 Task: Select a due date automation when advanced on, 2 days before a card is due add fields without custom field "Resume" set to a number lower than 1 and lower than 10 at 11:00 AM.
Action: Mouse moved to (1260, 101)
Screenshot: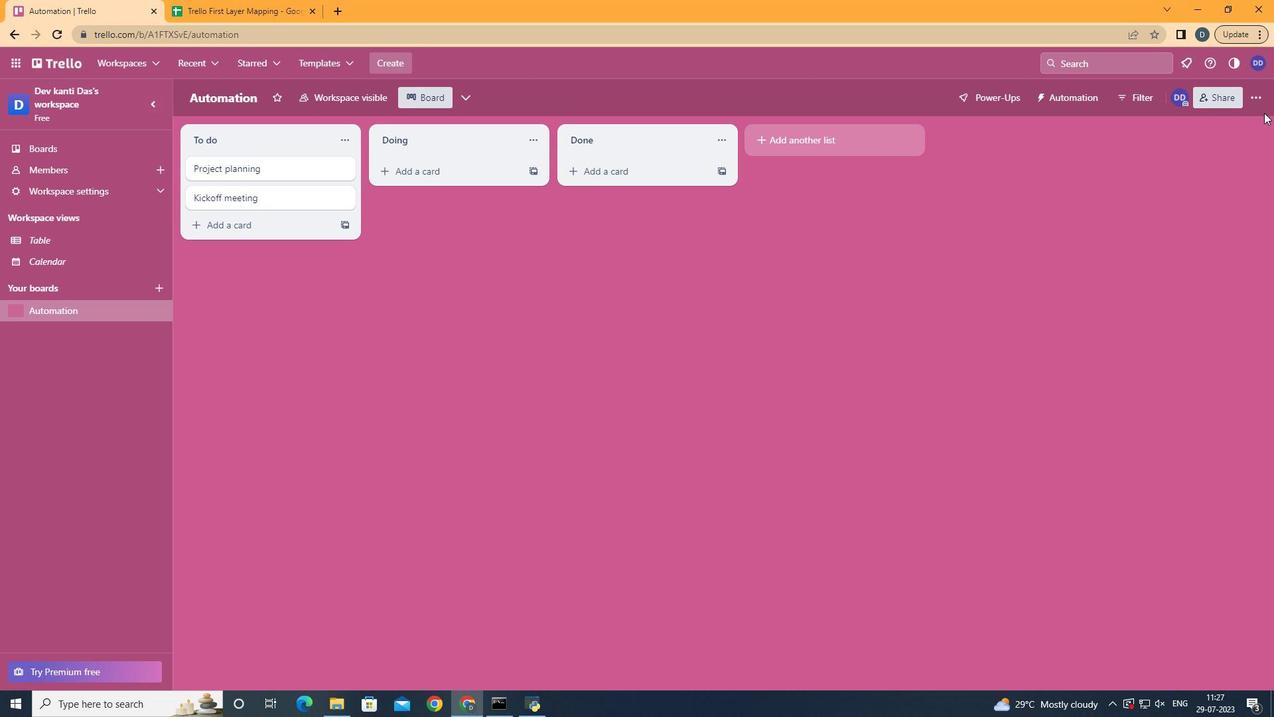 
Action: Mouse pressed left at (1260, 101)
Screenshot: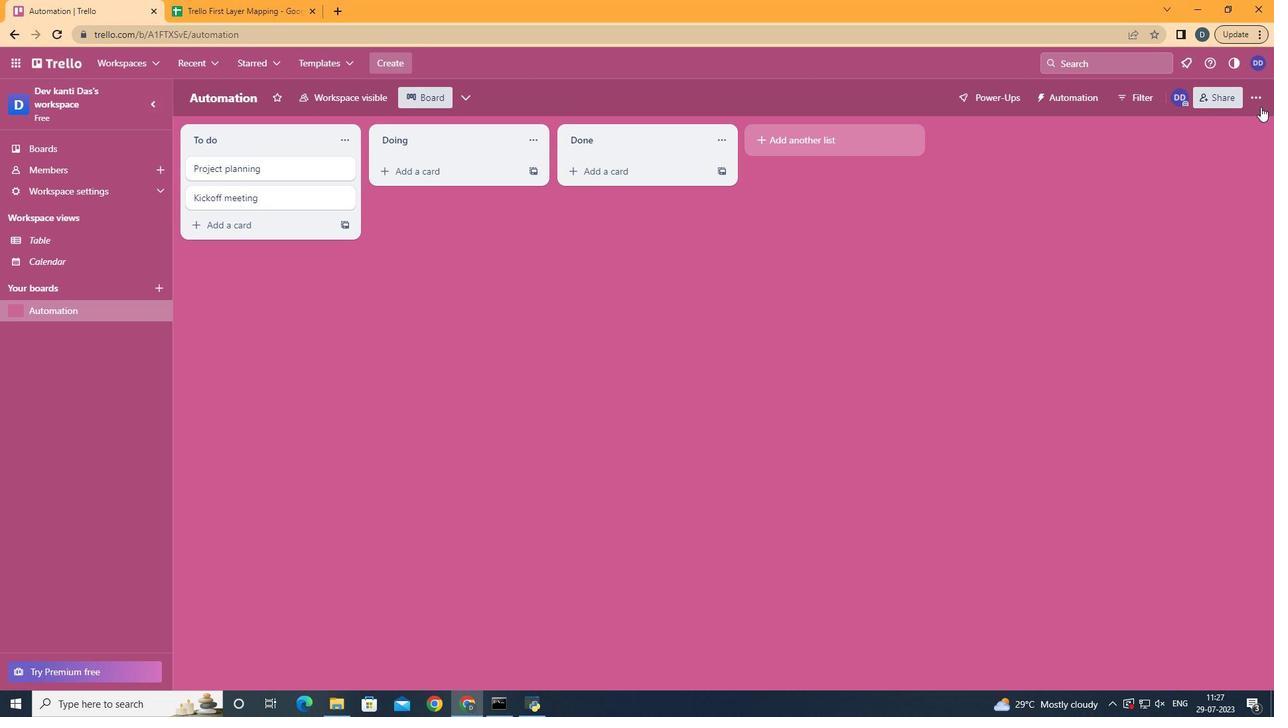 
Action: Mouse moved to (1175, 276)
Screenshot: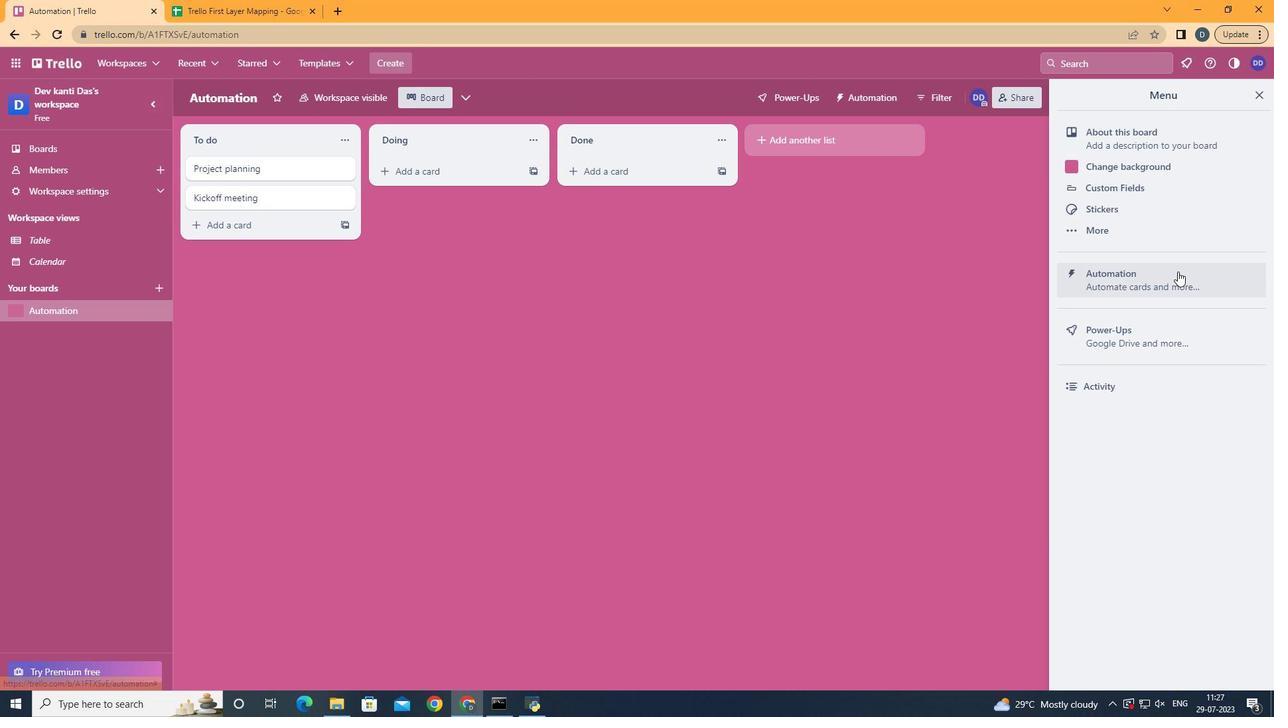 
Action: Mouse pressed left at (1175, 276)
Screenshot: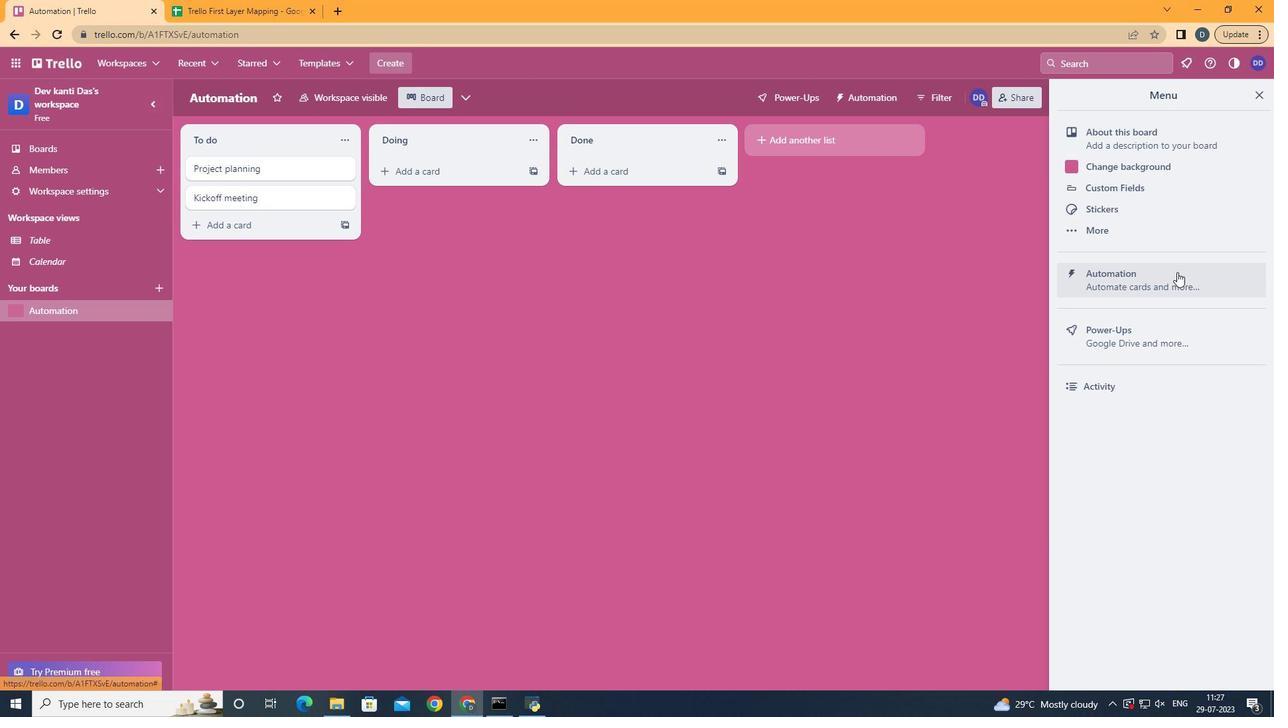 
Action: Mouse moved to (274, 262)
Screenshot: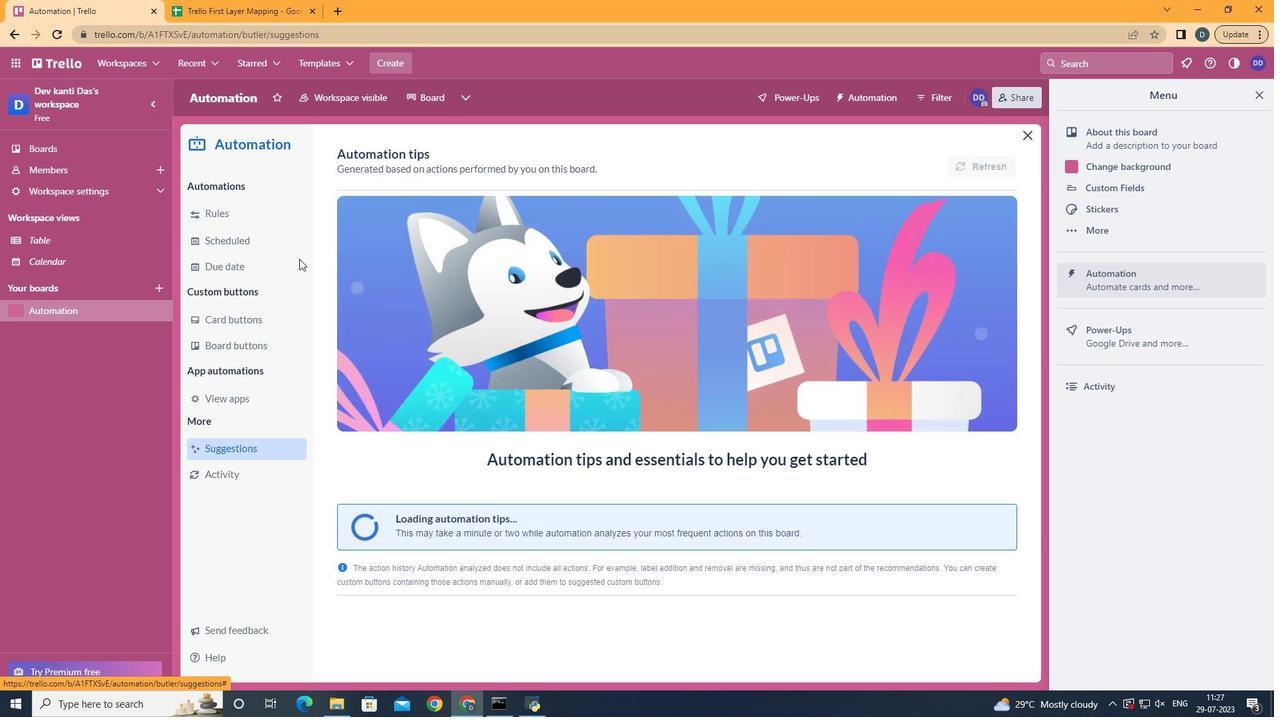 
Action: Mouse pressed left at (274, 262)
Screenshot: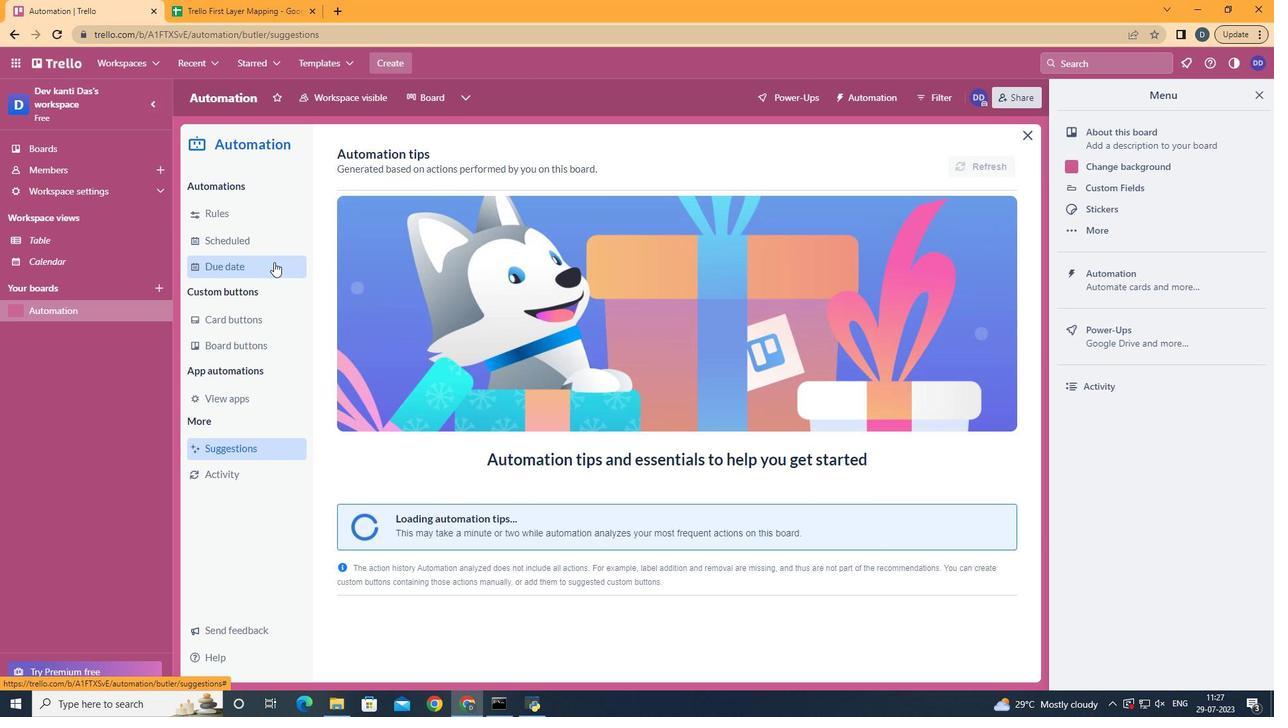 
Action: Mouse moved to (963, 155)
Screenshot: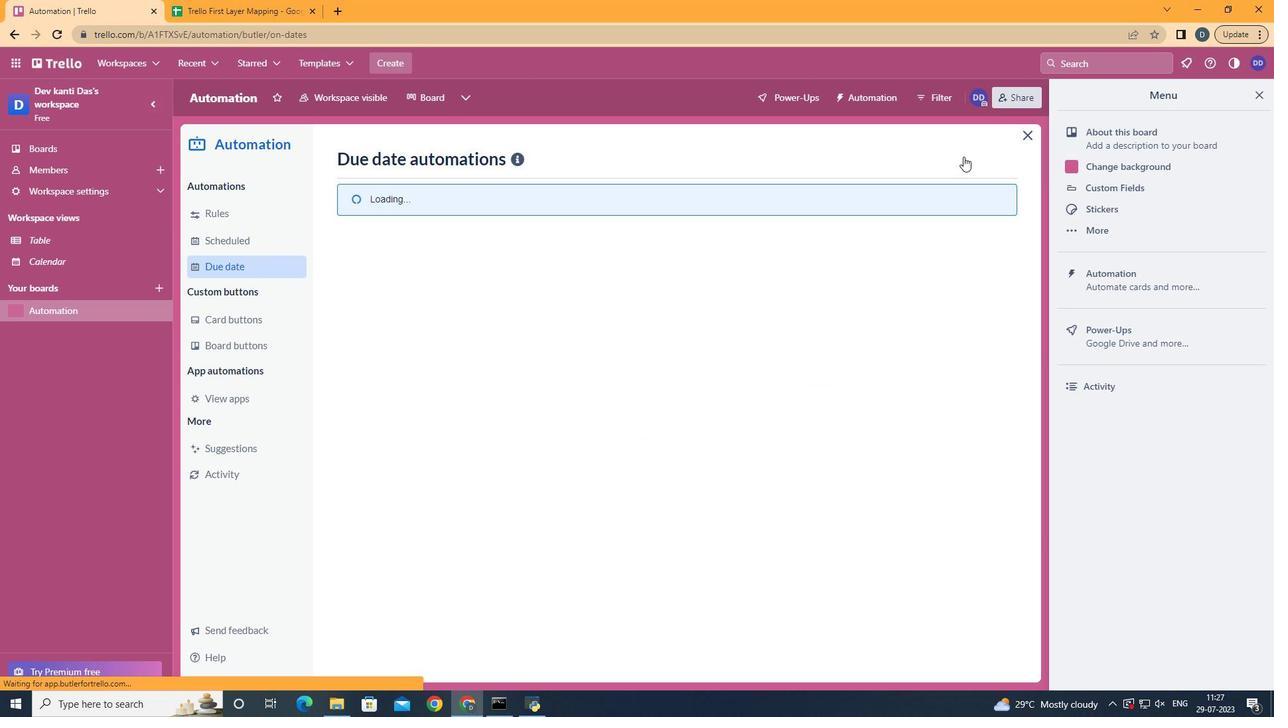 
Action: Mouse pressed left at (963, 155)
Screenshot: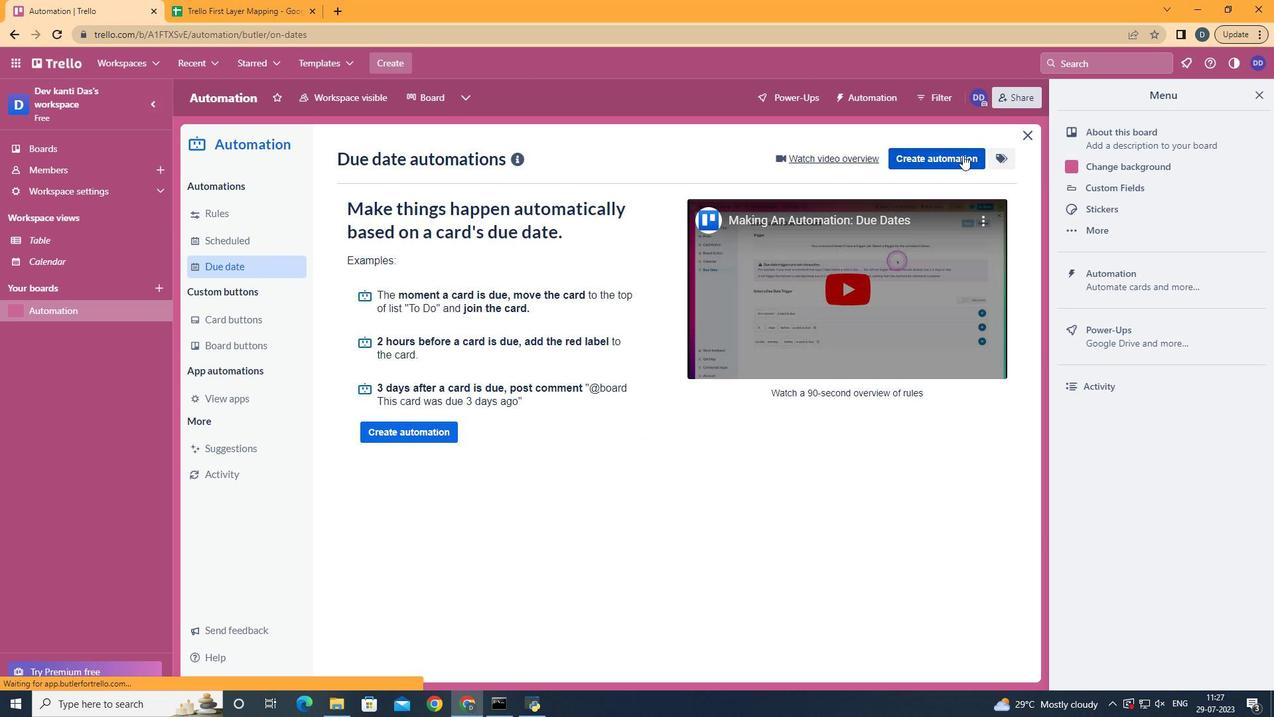 
Action: Mouse moved to (738, 293)
Screenshot: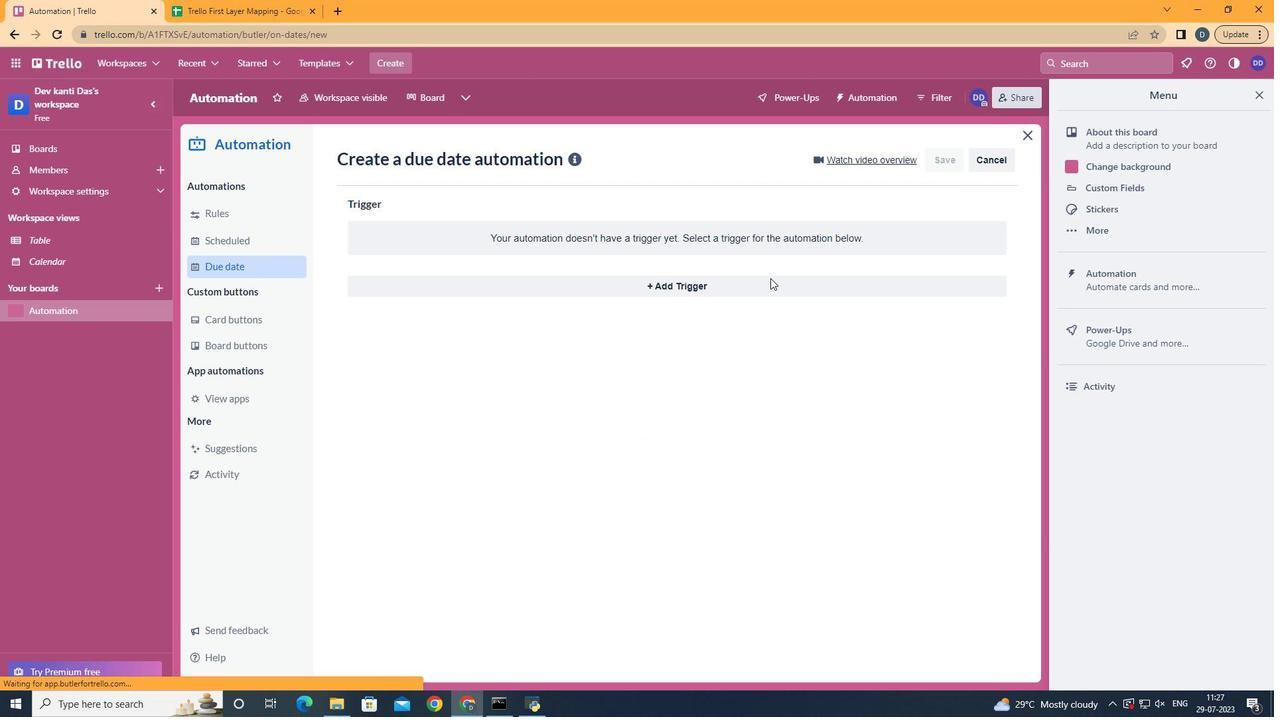 
Action: Mouse pressed left at (738, 293)
Screenshot: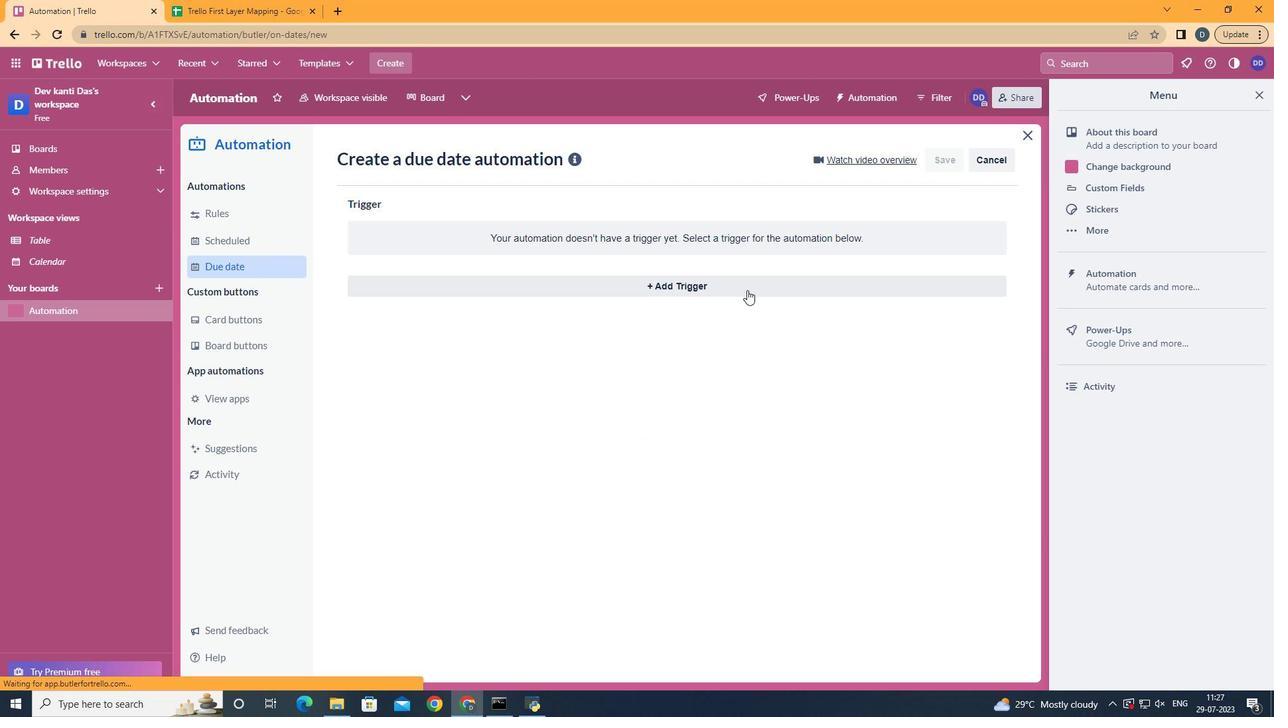 
Action: Mouse moved to (525, 492)
Screenshot: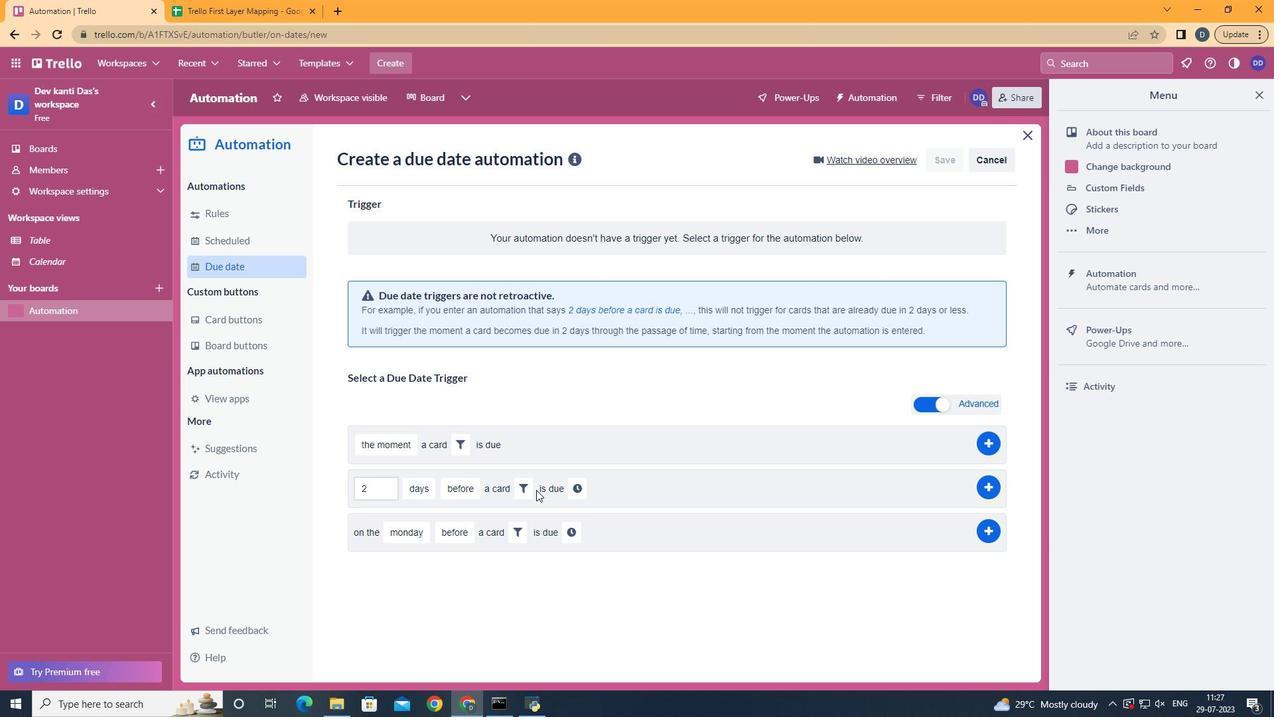
Action: Mouse pressed left at (525, 492)
Screenshot: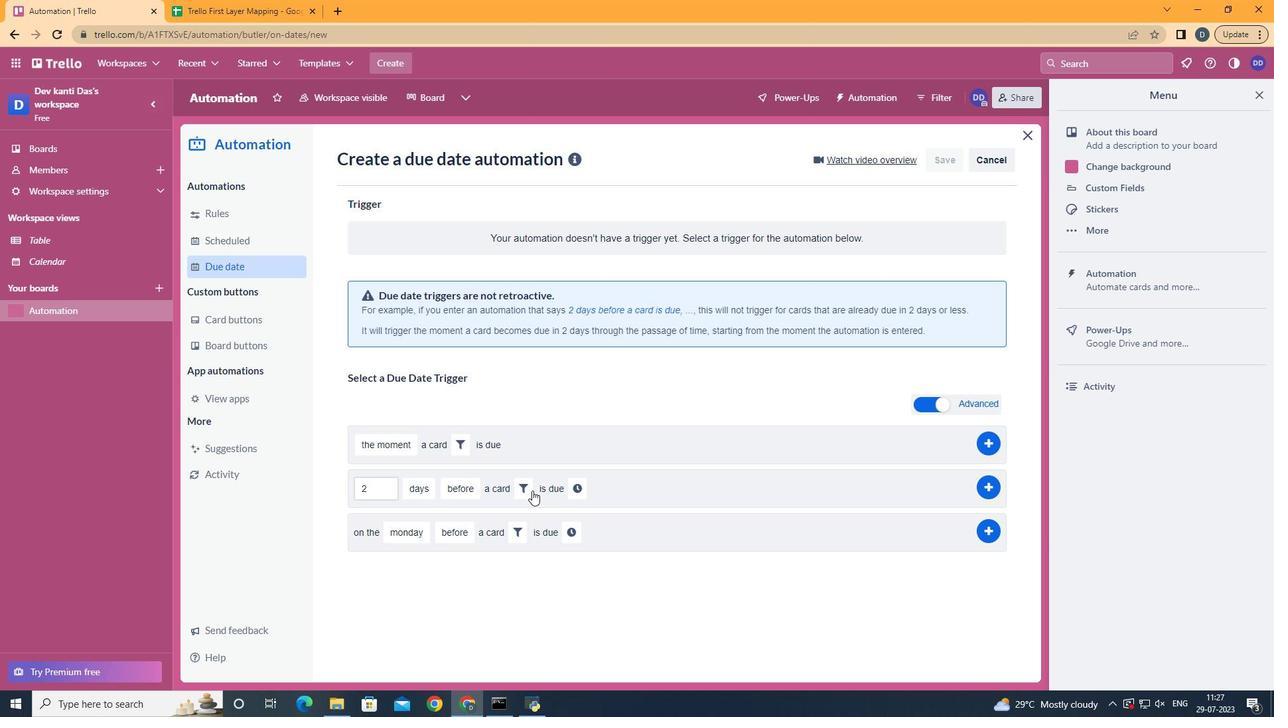 
Action: Mouse moved to (729, 533)
Screenshot: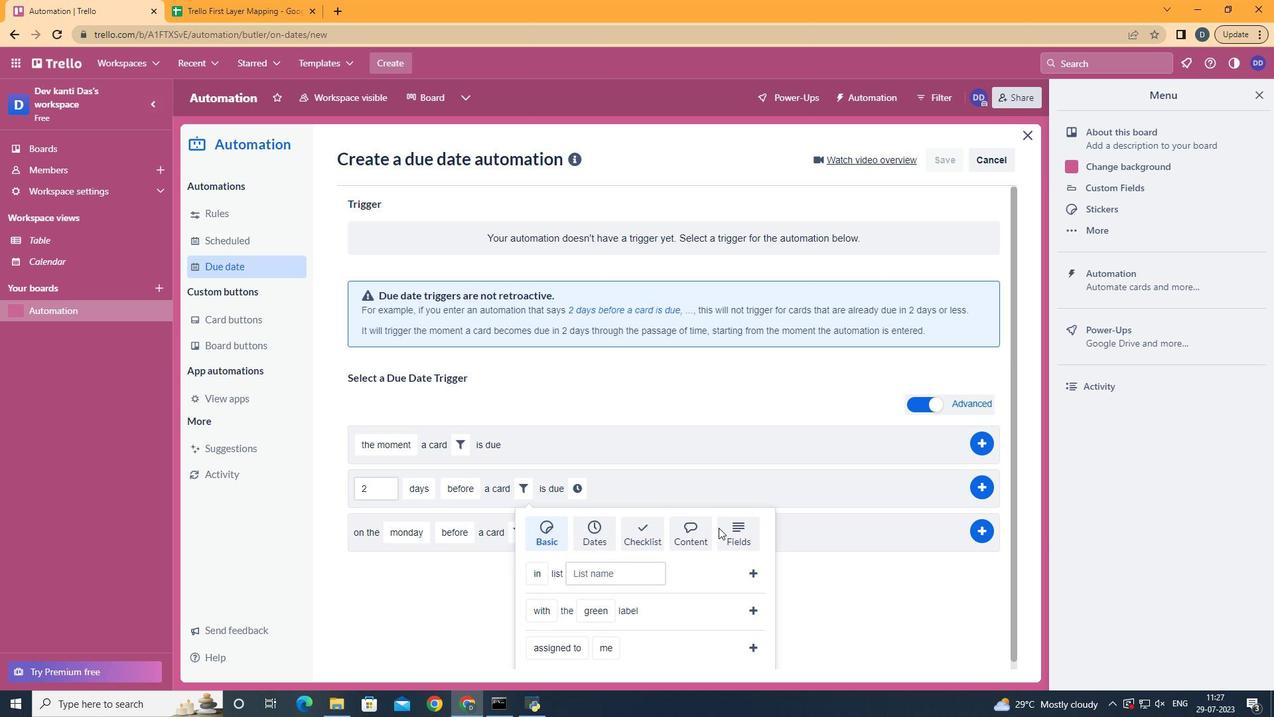 
Action: Mouse pressed left at (729, 533)
Screenshot: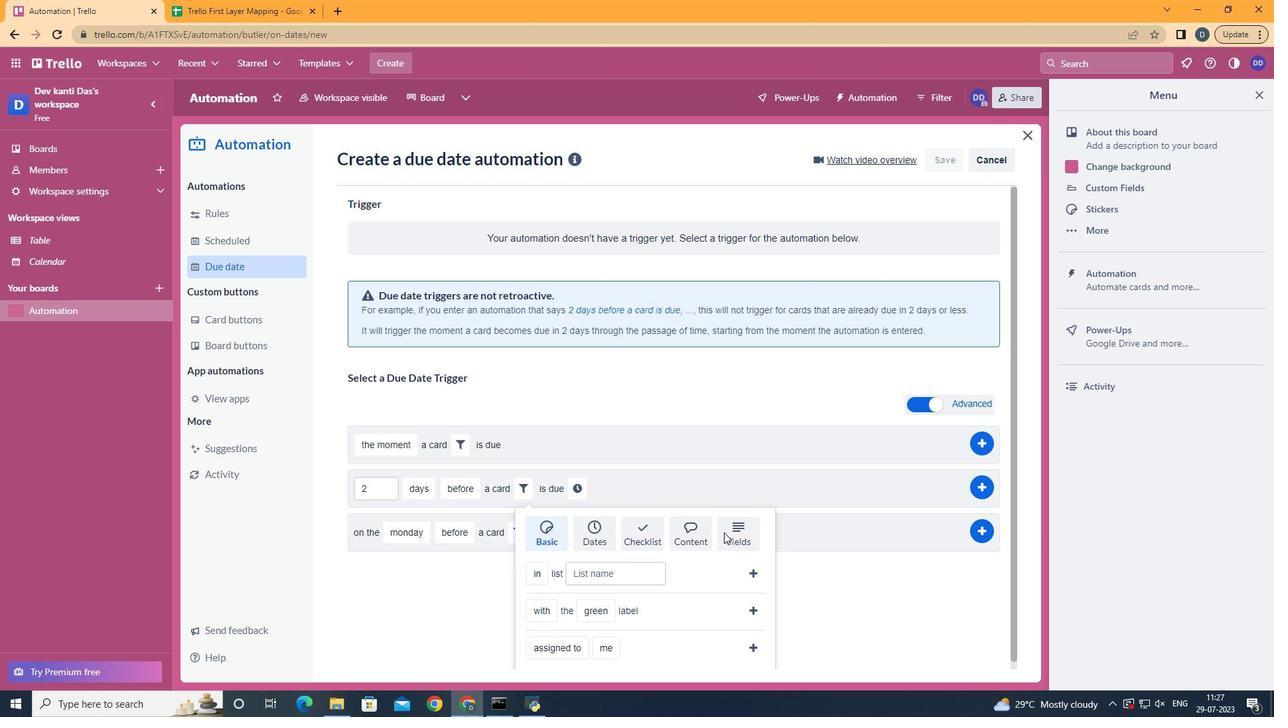 
Action: Mouse moved to (729, 533)
Screenshot: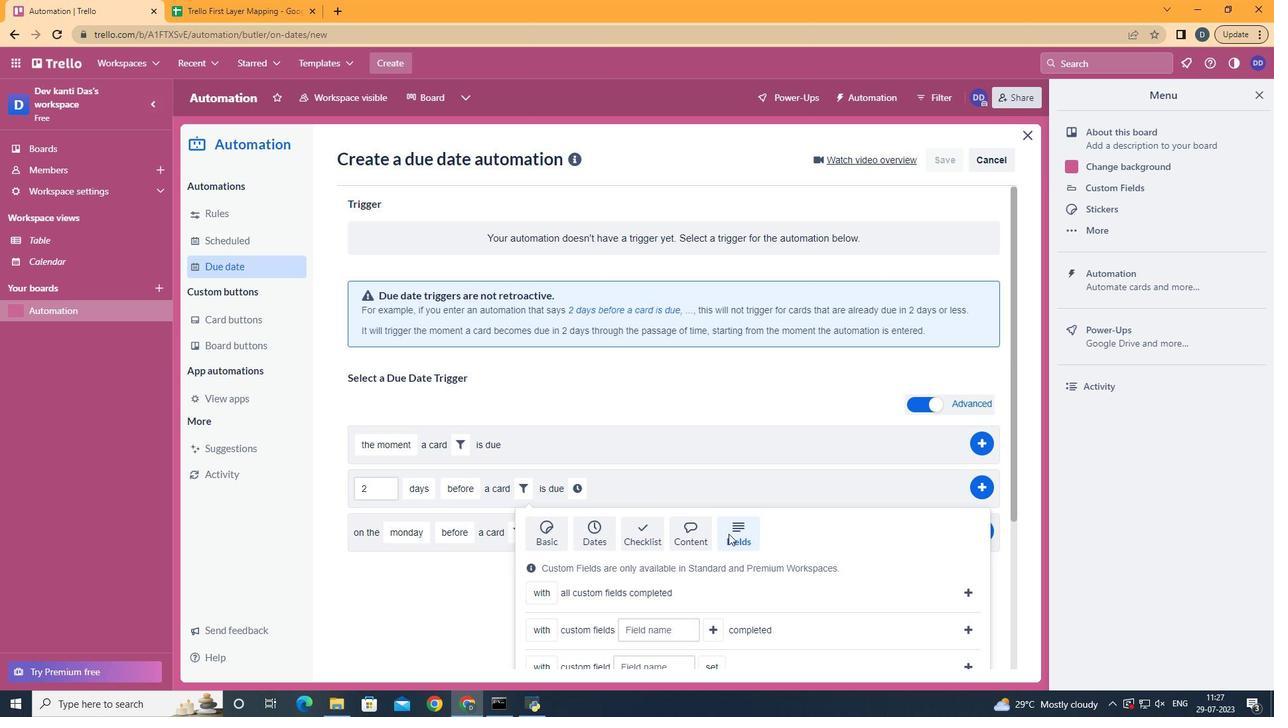 
Action: Mouse scrolled (729, 533) with delta (0, 0)
Screenshot: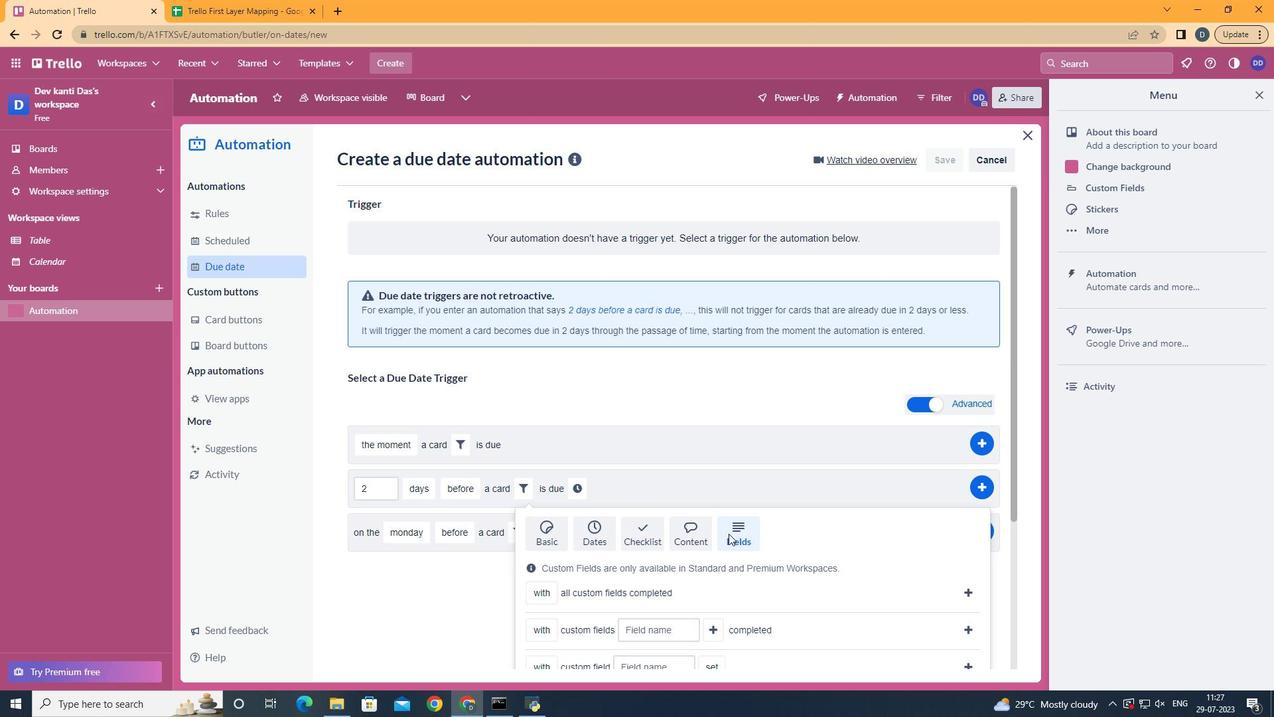 
Action: Mouse scrolled (729, 533) with delta (0, 0)
Screenshot: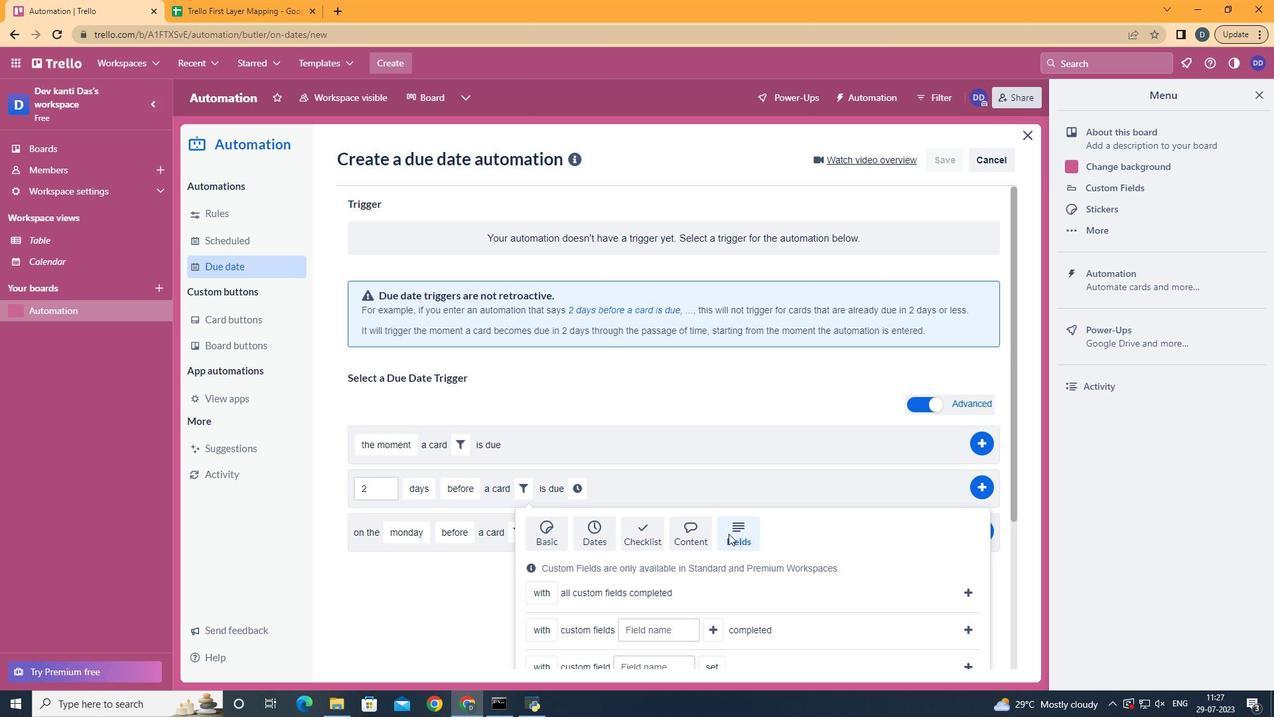 
Action: Mouse scrolled (729, 533) with delta (0, 0)
Screenshot: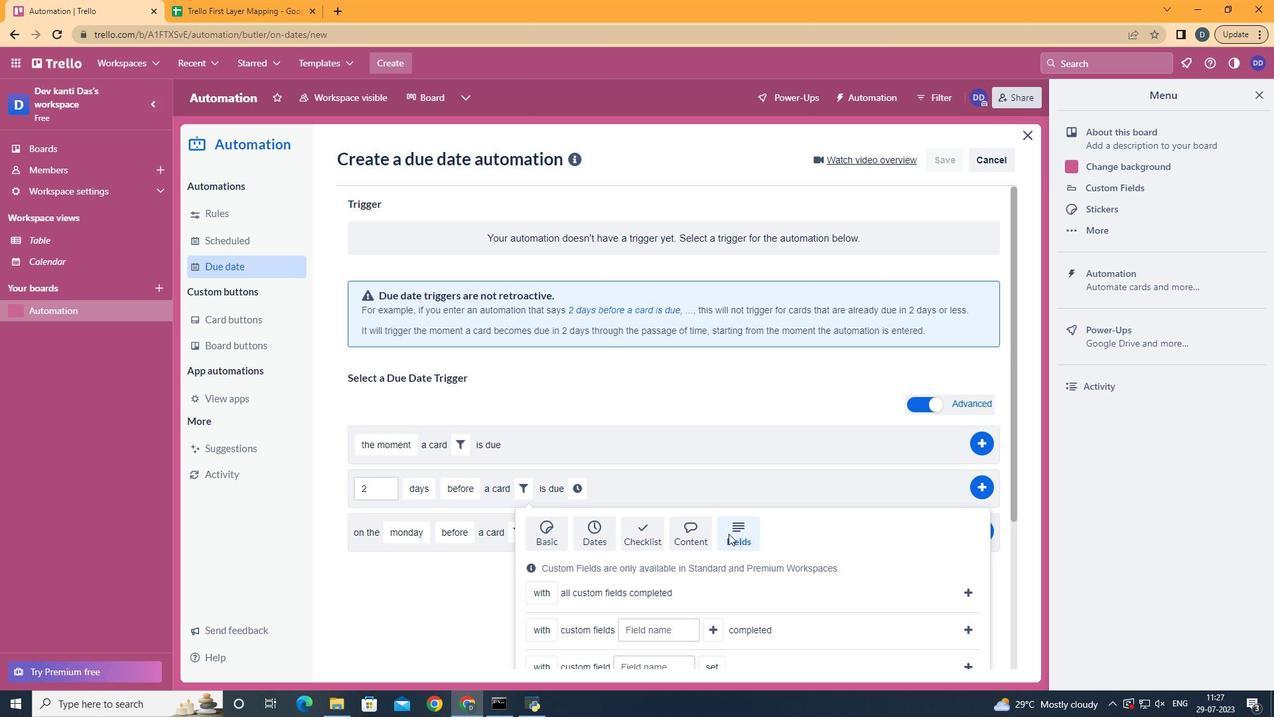 
Action: Mouse scrolled (729, 533) with delta (0, 0)
Screenshot: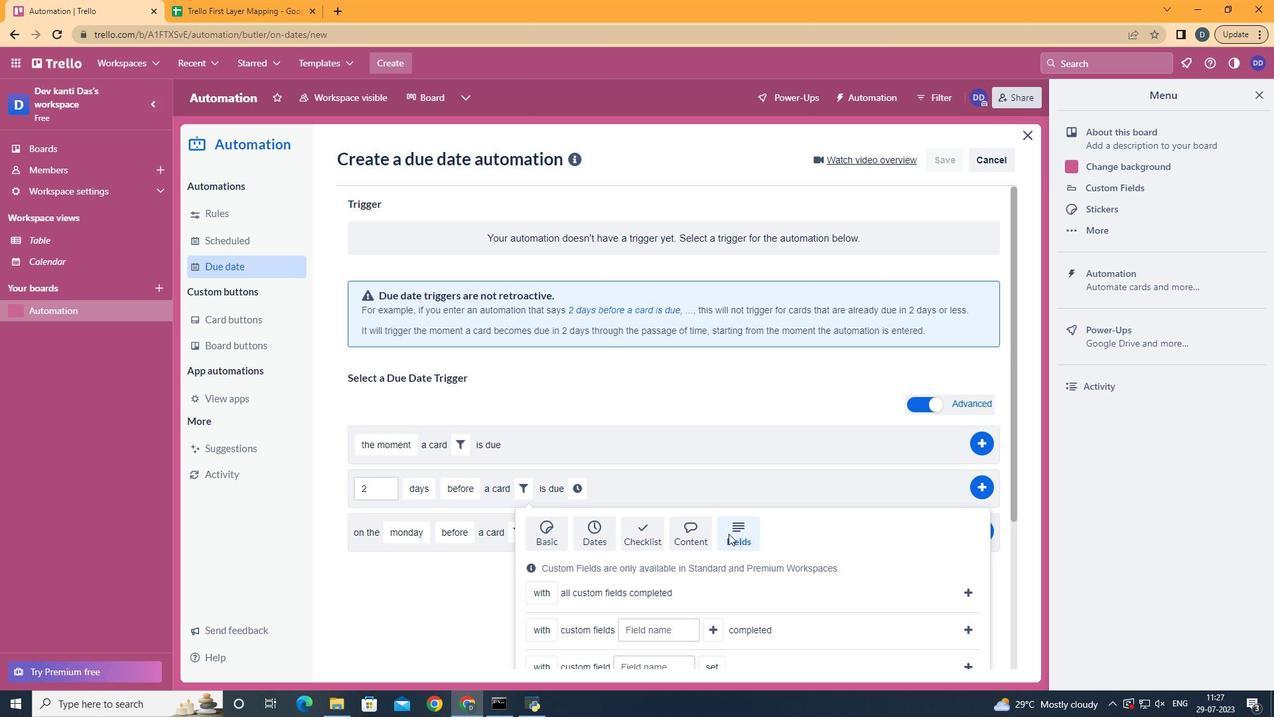 
Action: Mouse scrolled (729, 533) with delta (0, 0)
Screenshot: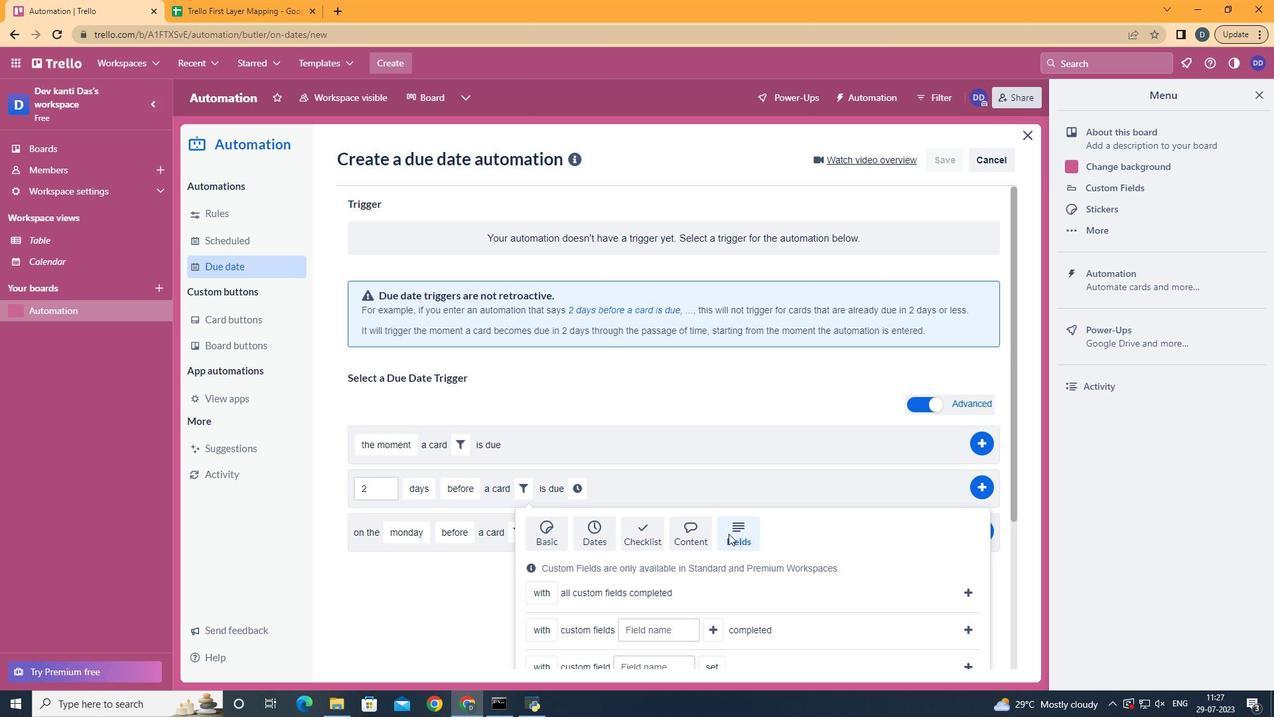 
Action: Mouse scrolled (729, 533) with delta (0, 0)
Screenshot: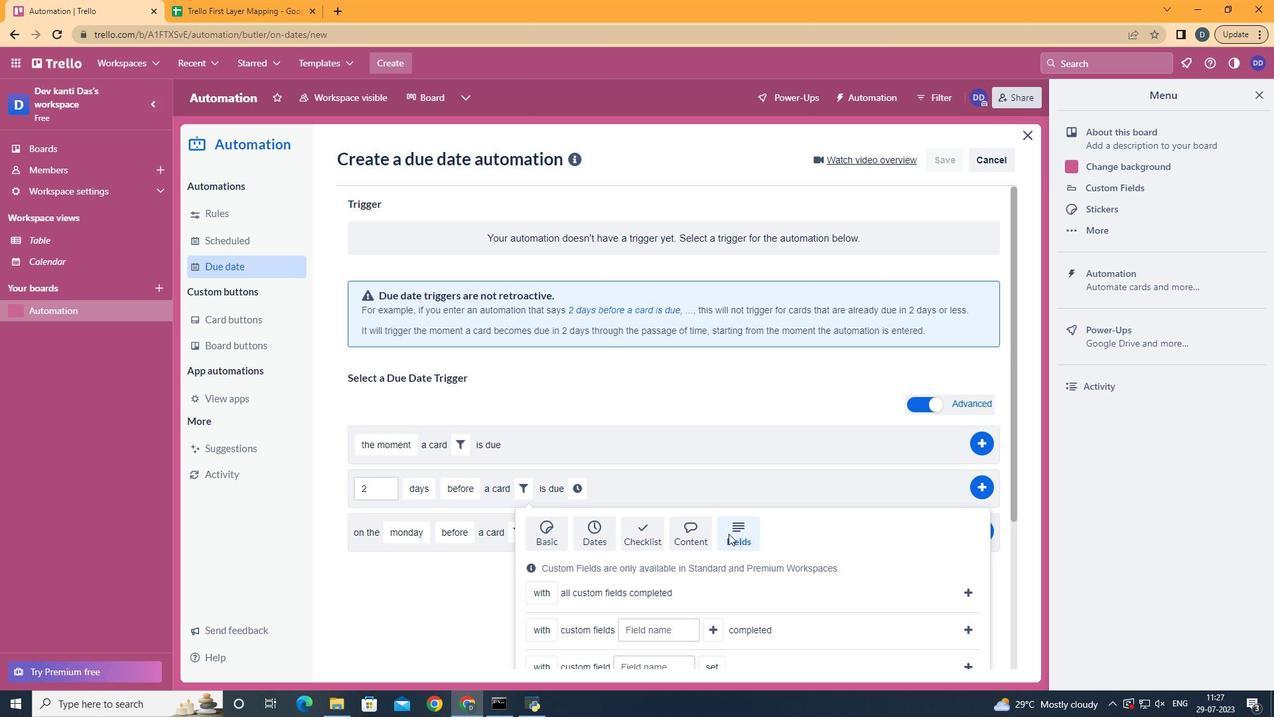 
Action: Mouse moved to (599, 604)
Screenshot: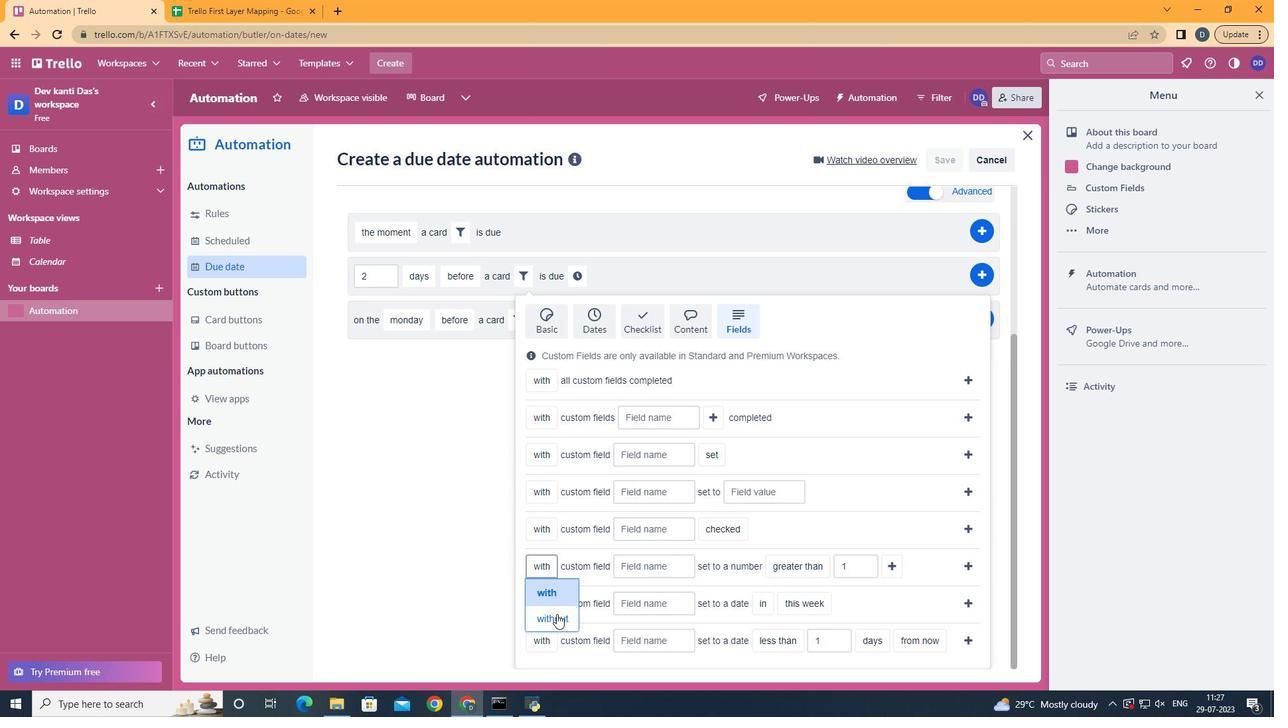 
Action: Mouse pressed left at (557, 619)
Screenshot: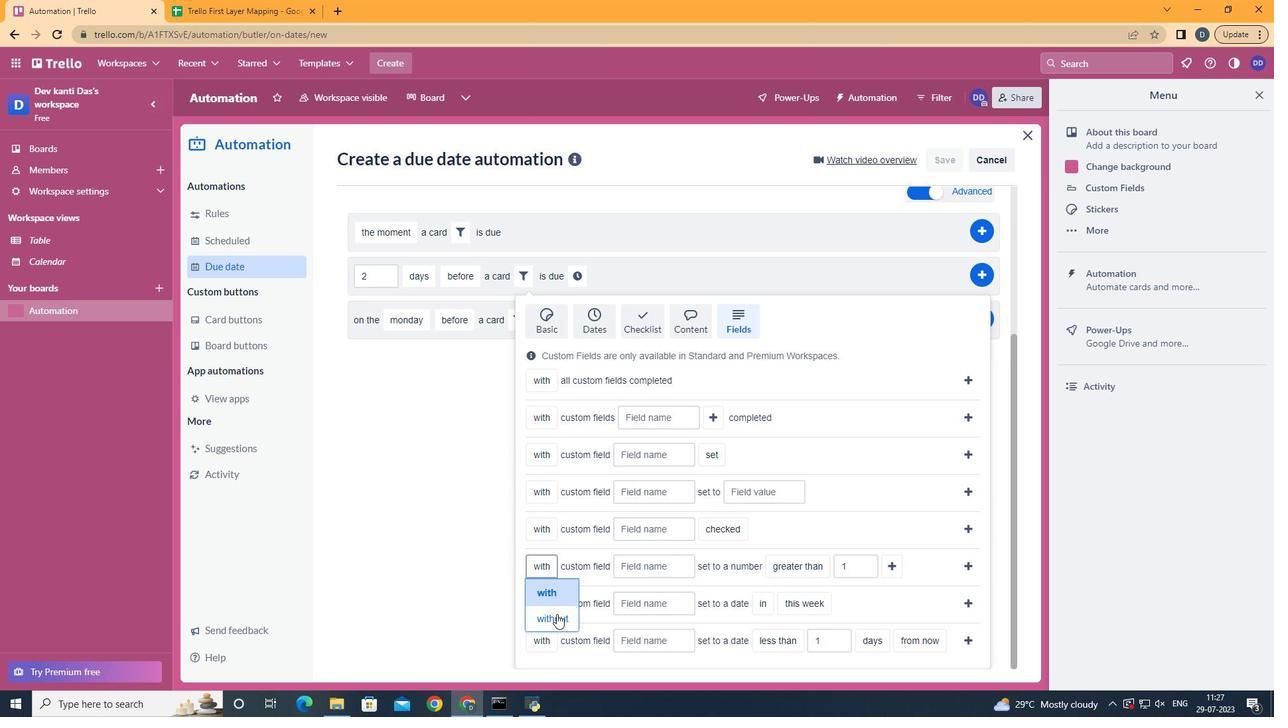 
Action: Mouse moved to (658, 572)
Screenshot: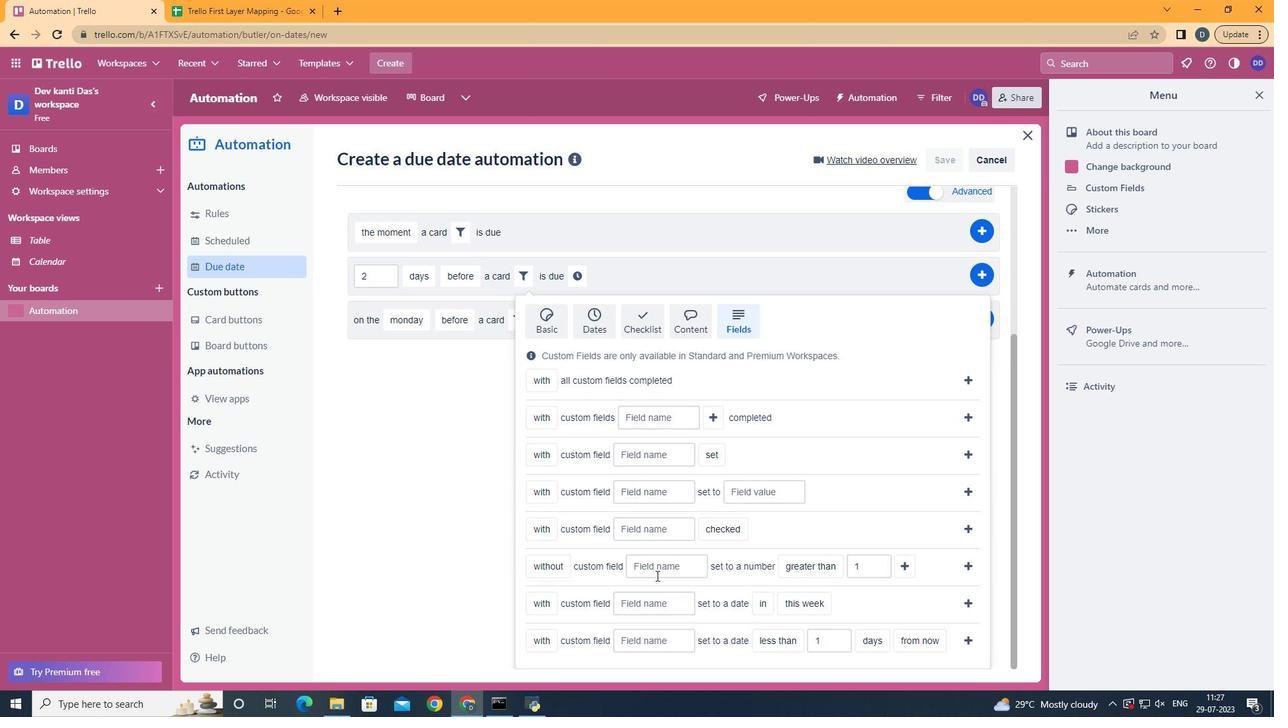 
Action: Mouse pressed left at (658, 572)
Screenshot: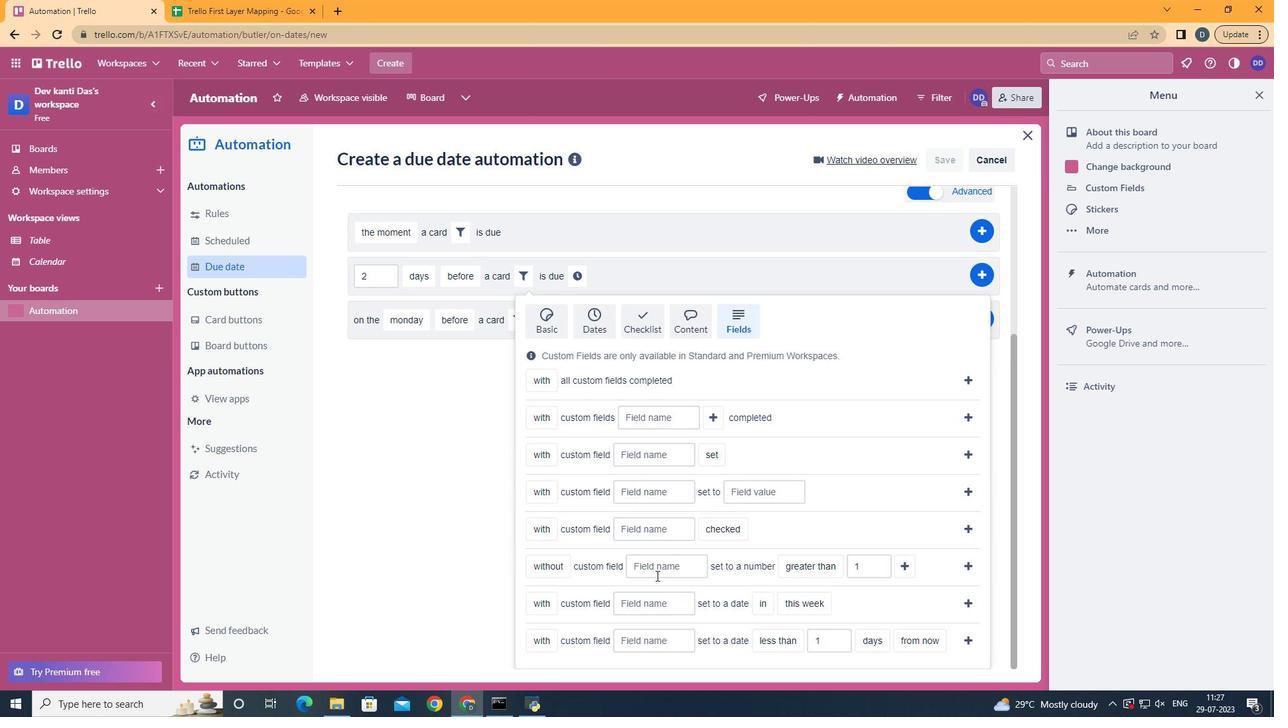 
Action: Mouse moved to (658, 572)
Screenshot: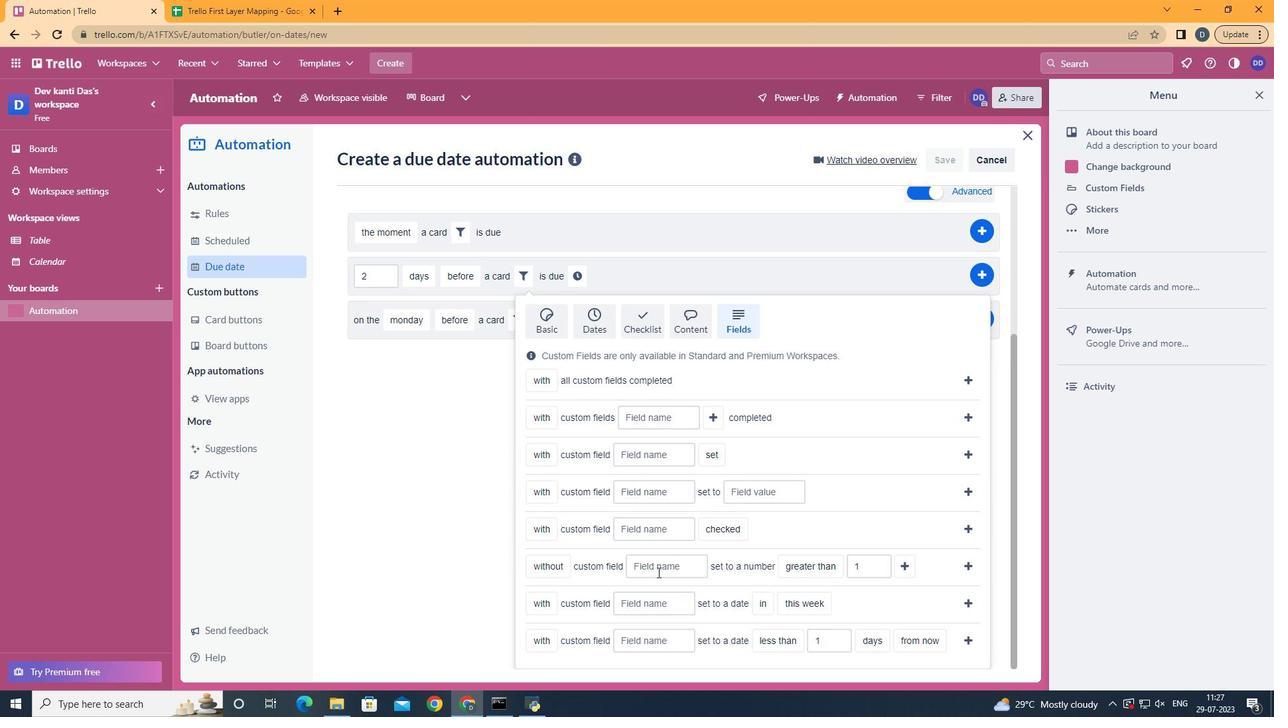 
Action: Key pressed <Key.shift>Resume
Screenshot: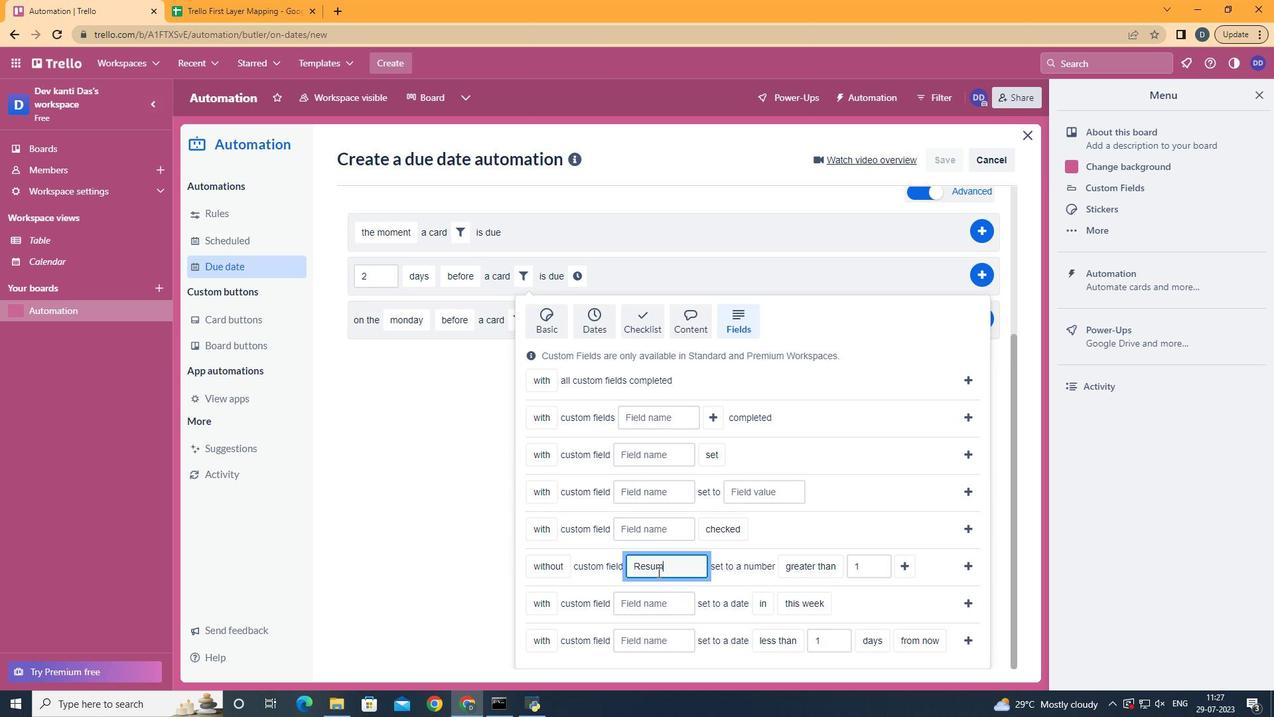 
Action: Mouse moved to (864, 517)
Screenshot: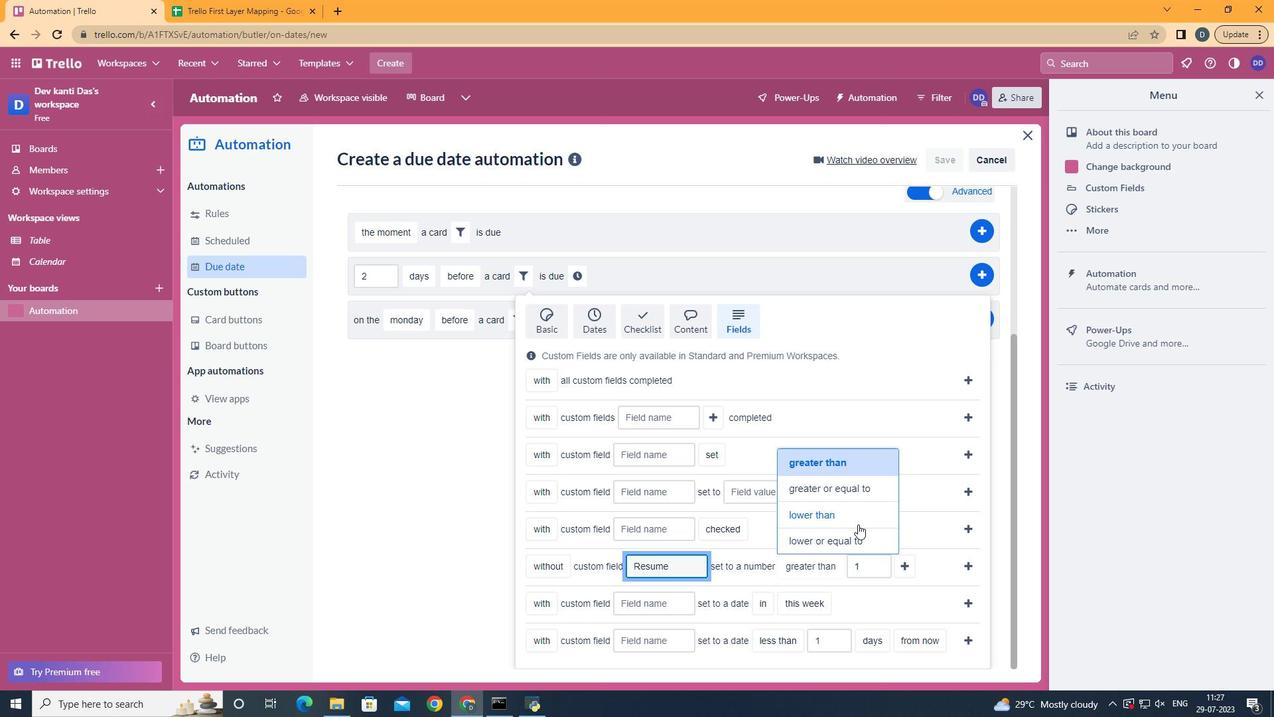 
Action: Mouse pressed left at (864, 517)
Screenshot: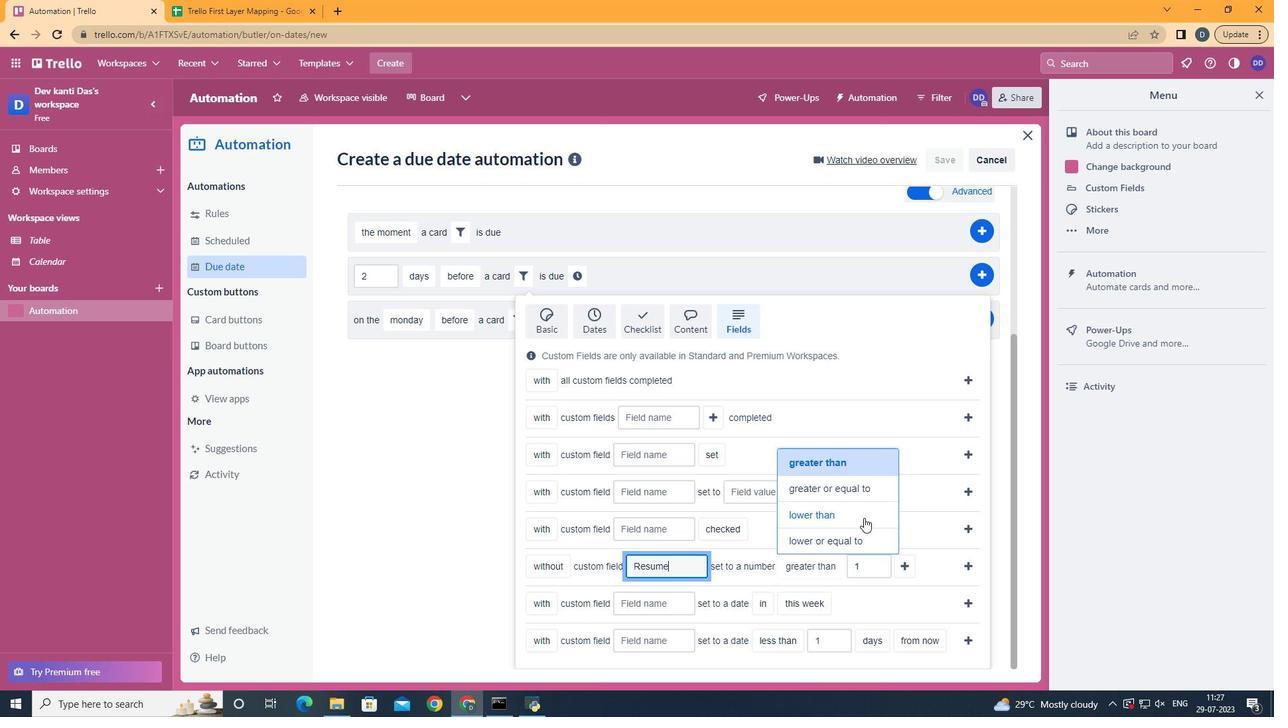 
Action: Mouse moved to (904, 561)
Screenshot: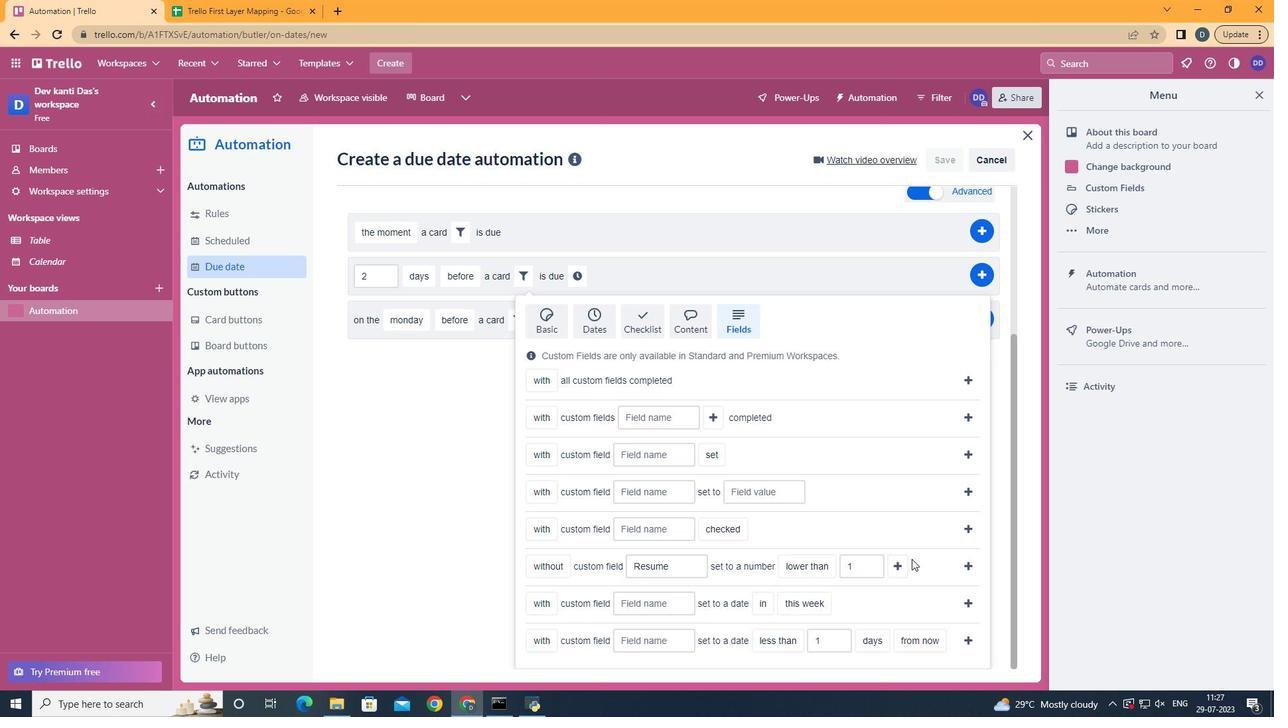 
Action: Mouse pressed left at (904, 561)
Screenshot: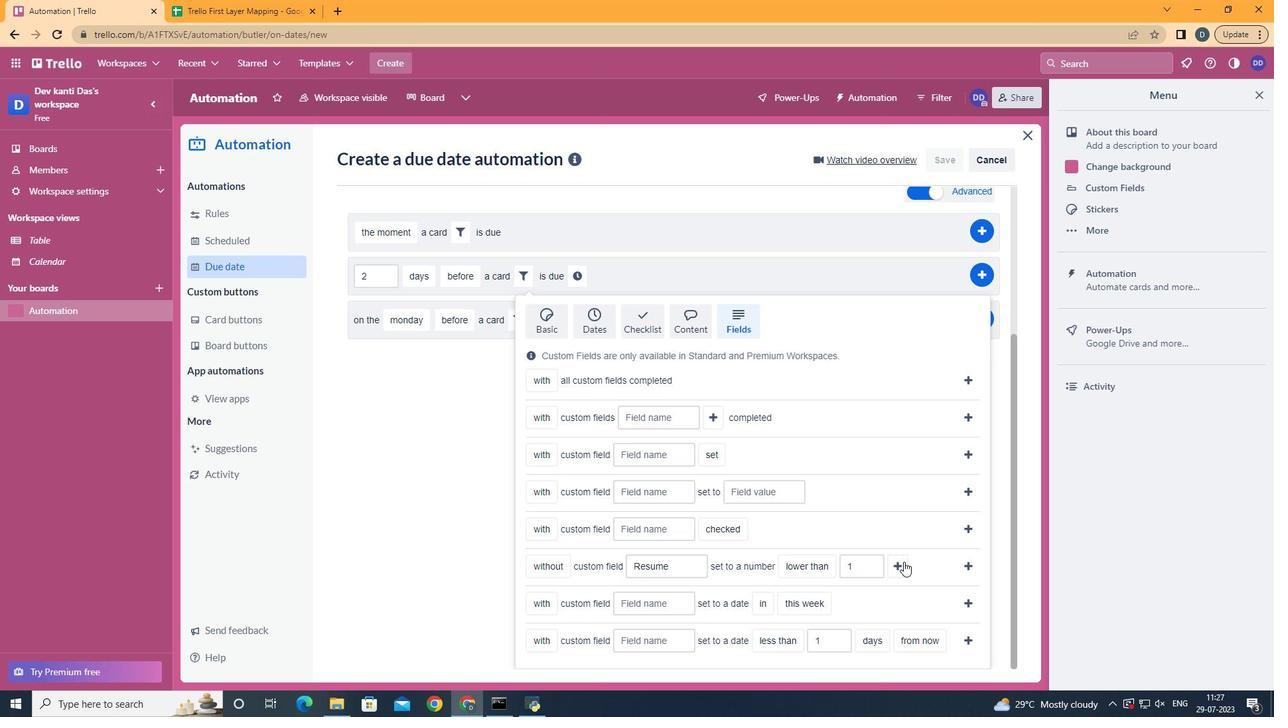 
Action: Mouse moved to (631, 488)
Screenshot: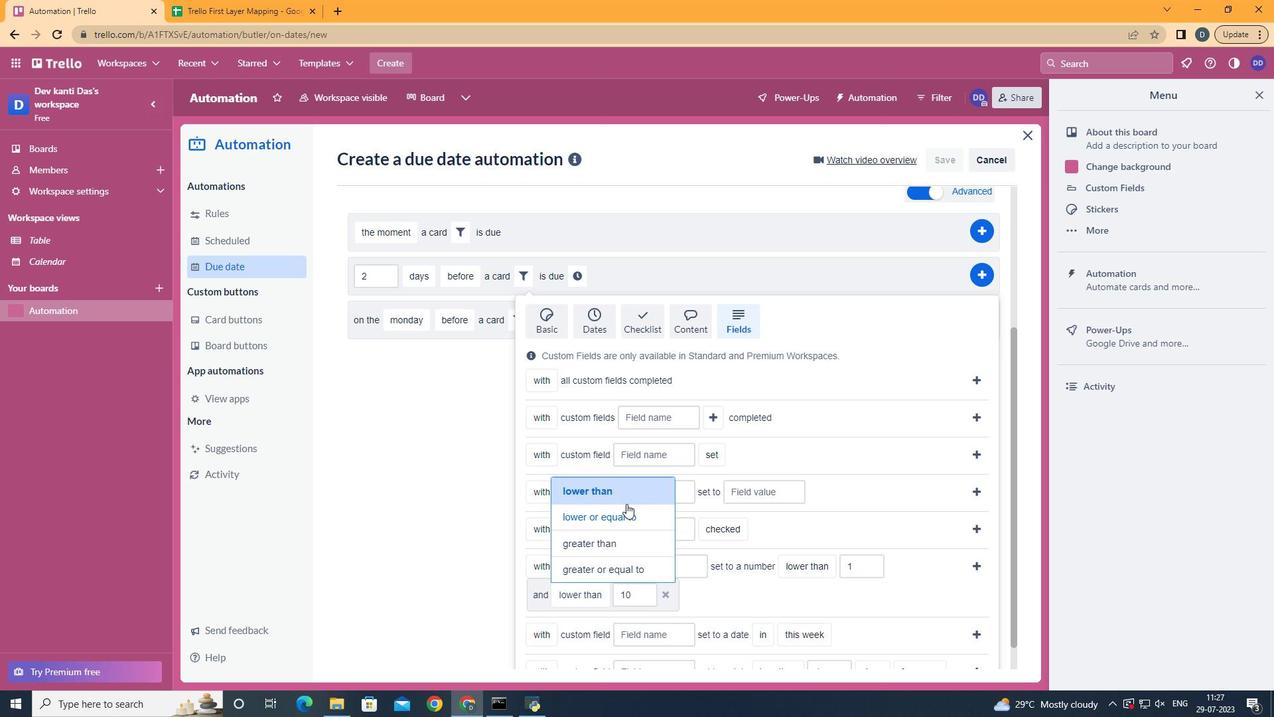 
Action: Mouse pressed left at (631, 488)
Screenshot: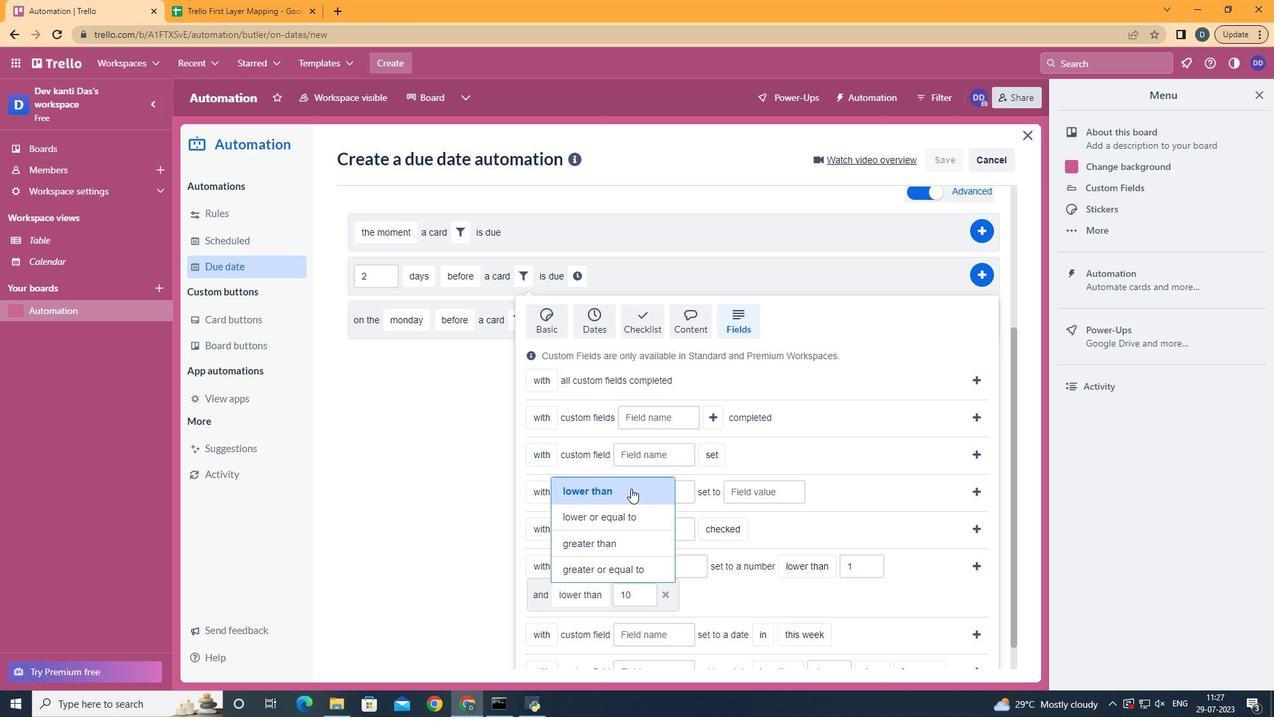 
Action: Mouse moved to (980, 563)
Screenshot: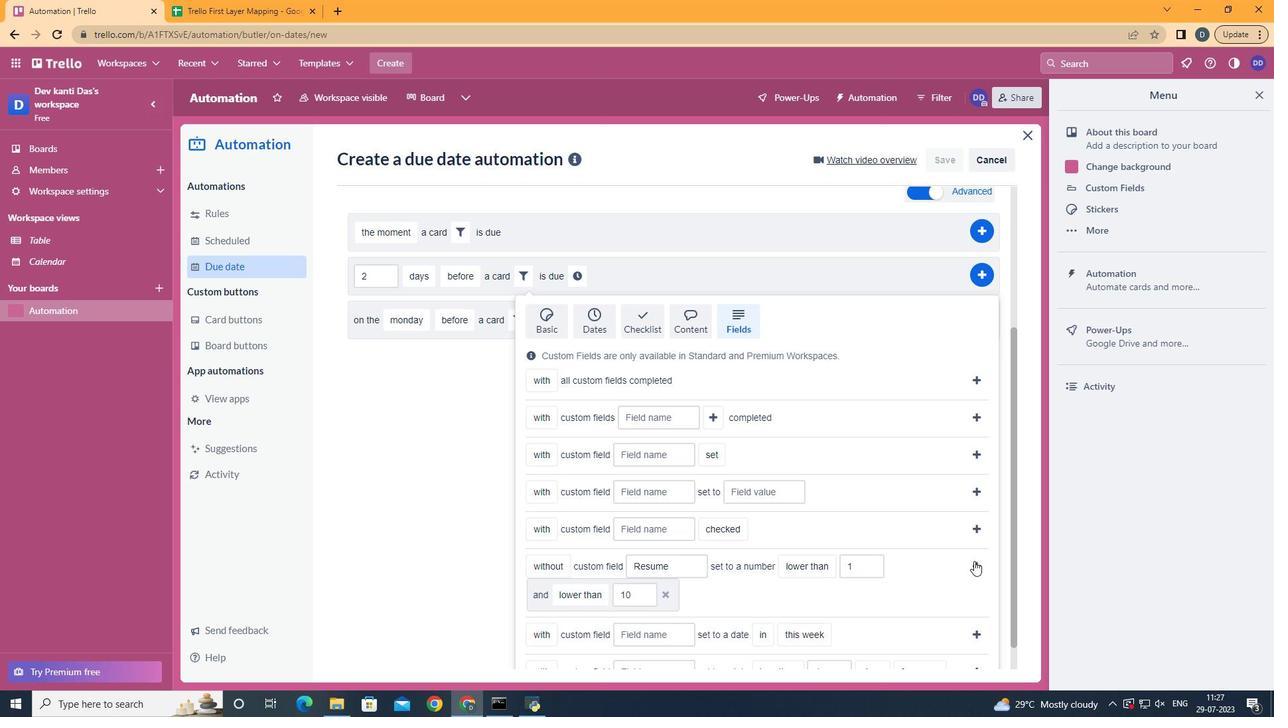 
Action: Mouse pressed left at (980, 563)
Screenshot: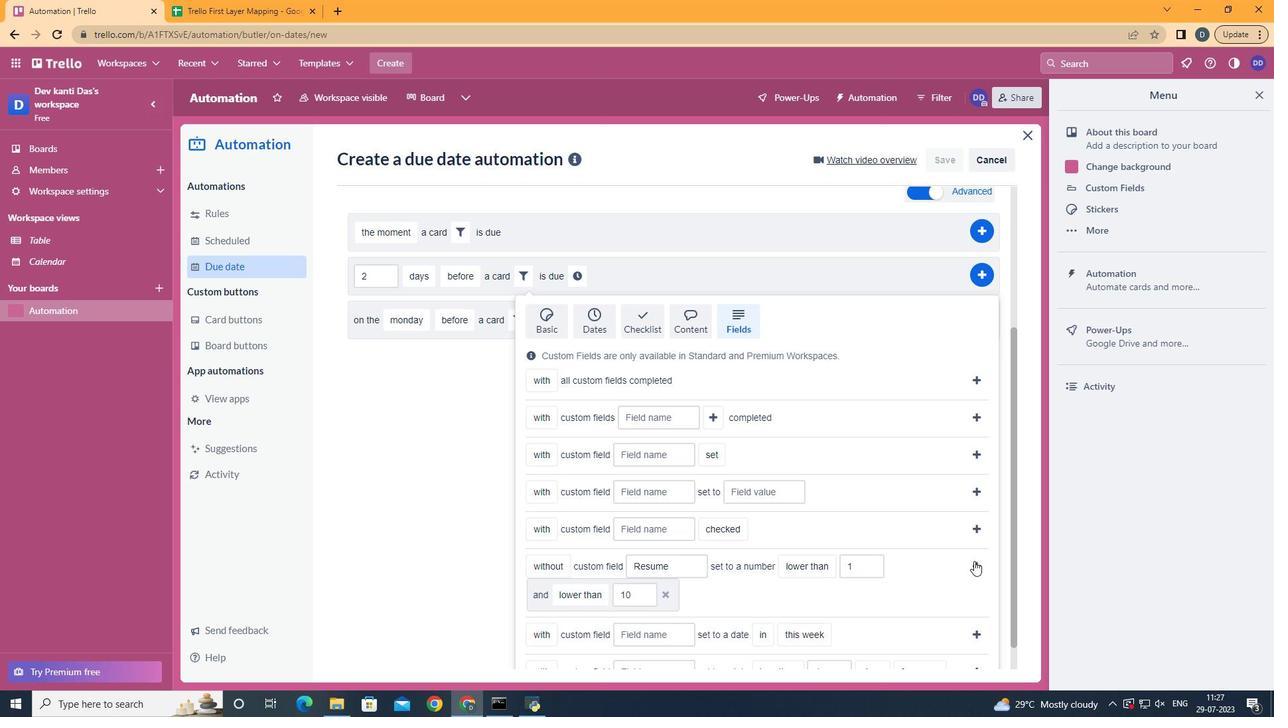 
Action: Mouse moved to (940, 493)
Screenshot: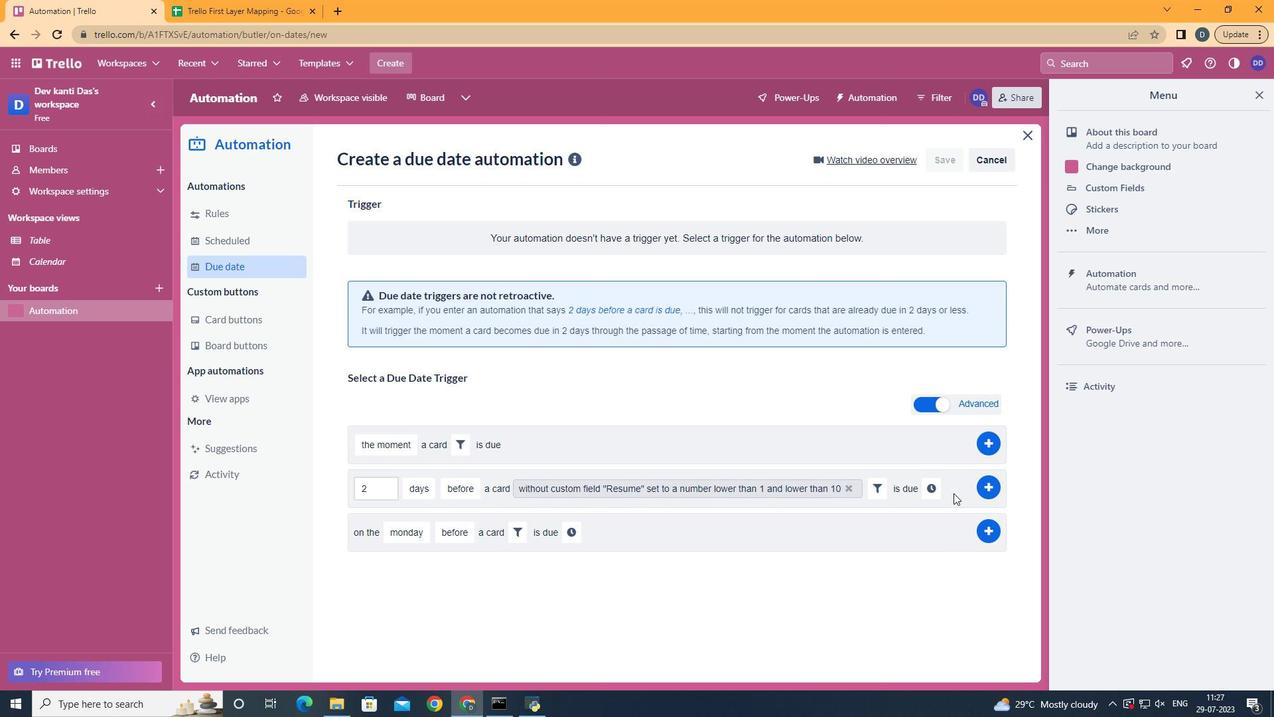 
Action: Mouse pressed left at (940, 493)
Screenshot: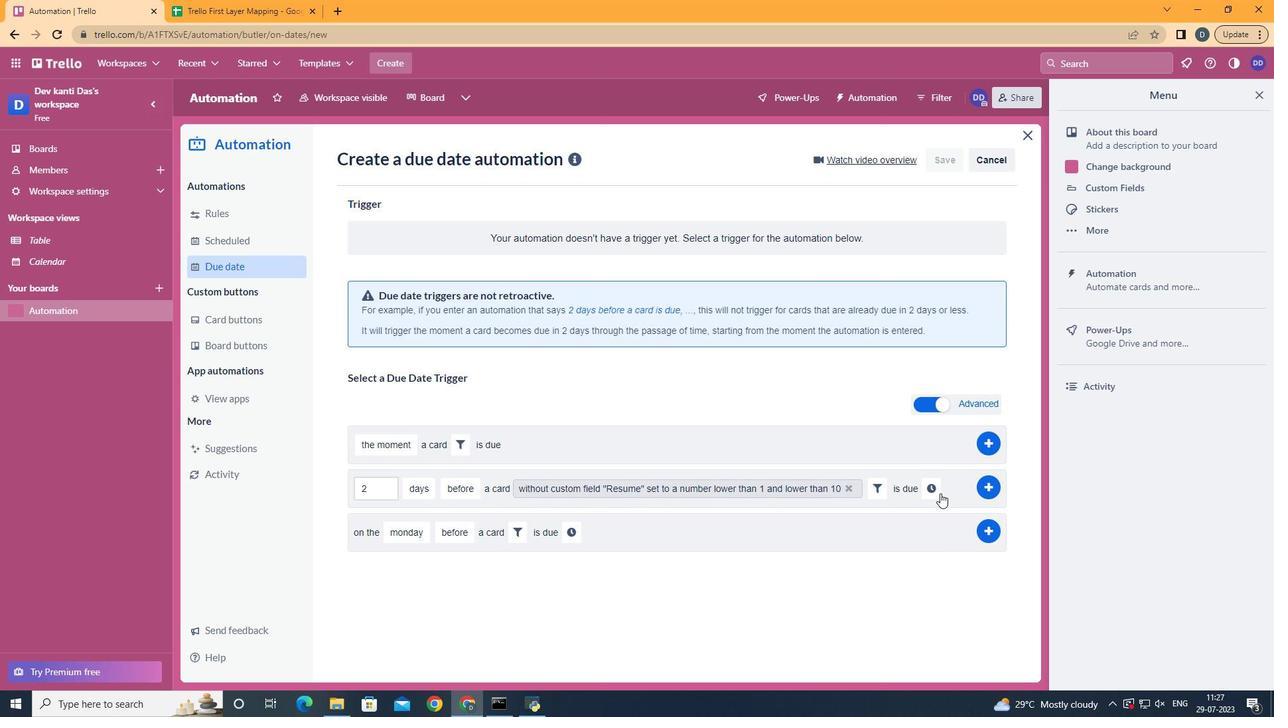 
Action: Mouse moved to (454, 523)
Screenshot: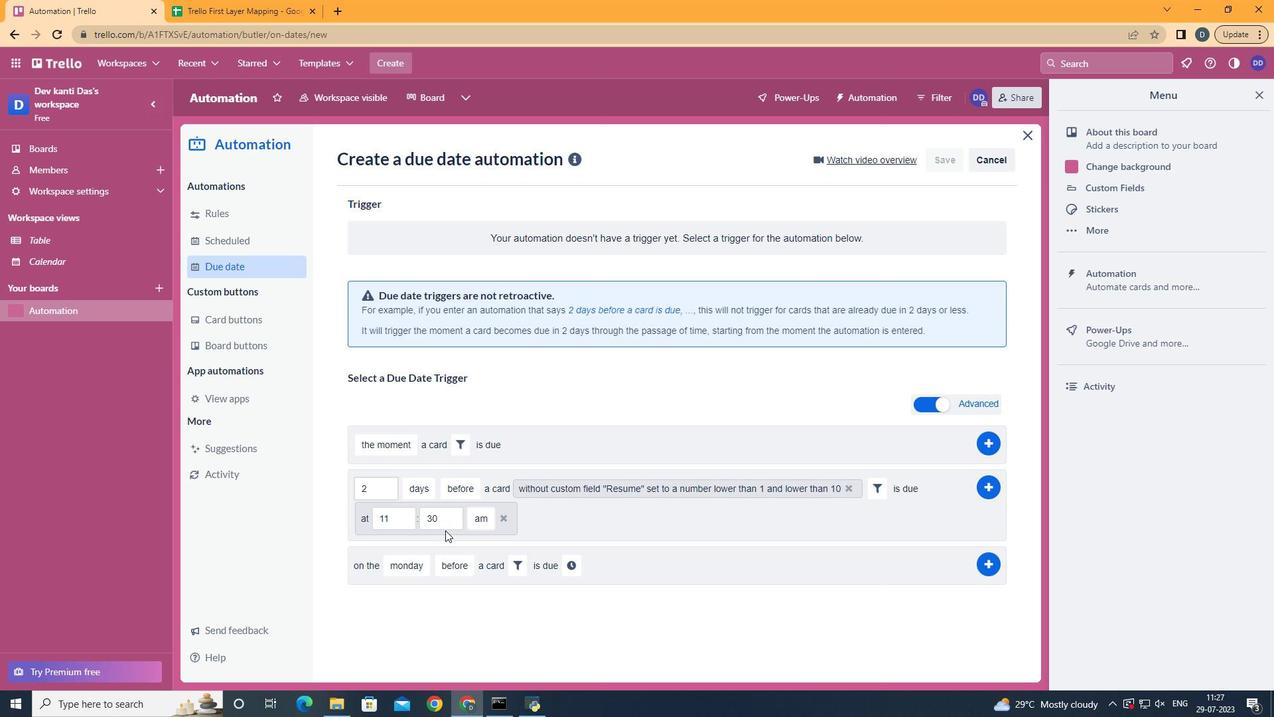 
Action: Mouse pressed left at (454, 523)
Screenshot: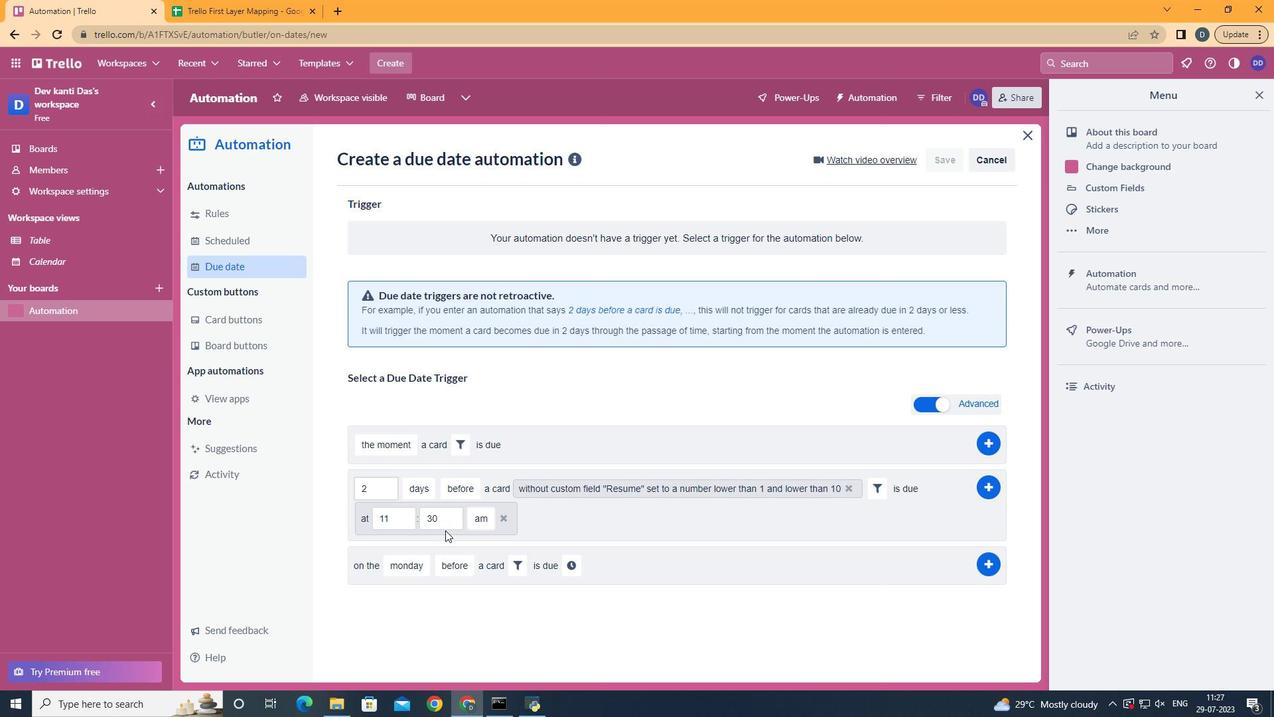 
Action: Mouse moved to (452, 518)
Screenshot: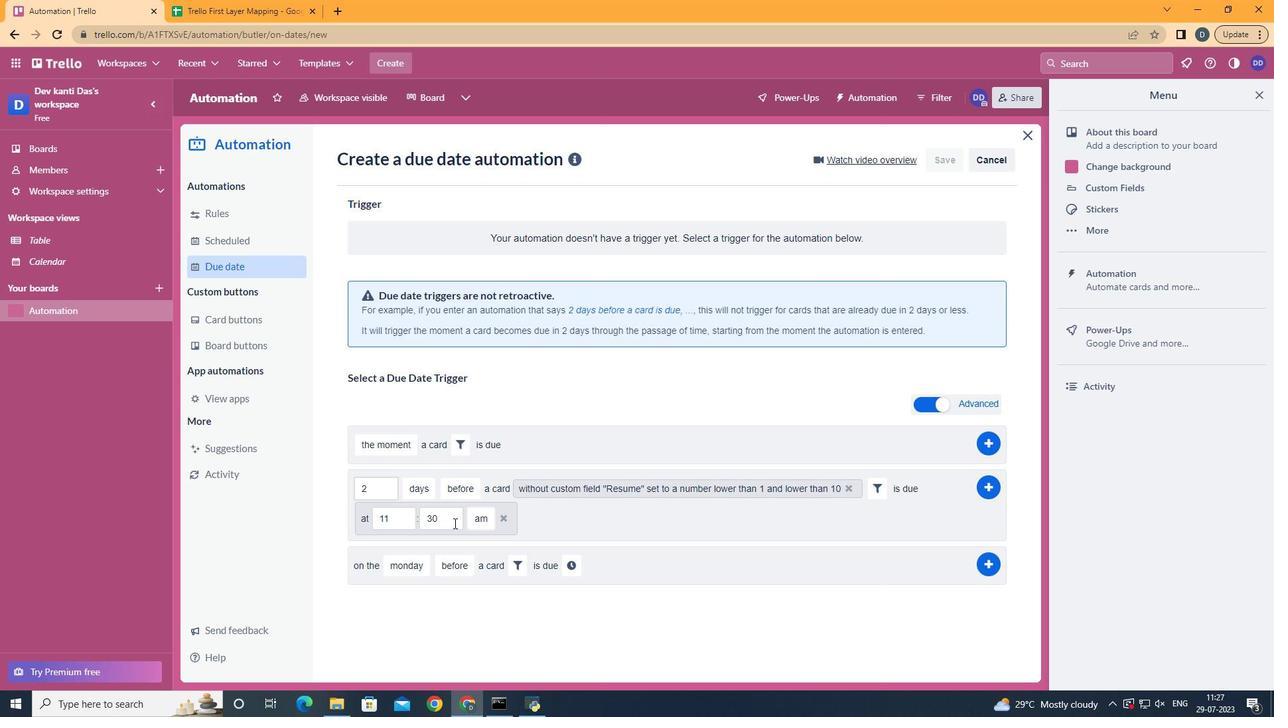 
Action: Key pressed <Key.backspace><Key.backspace>00
Screenshot: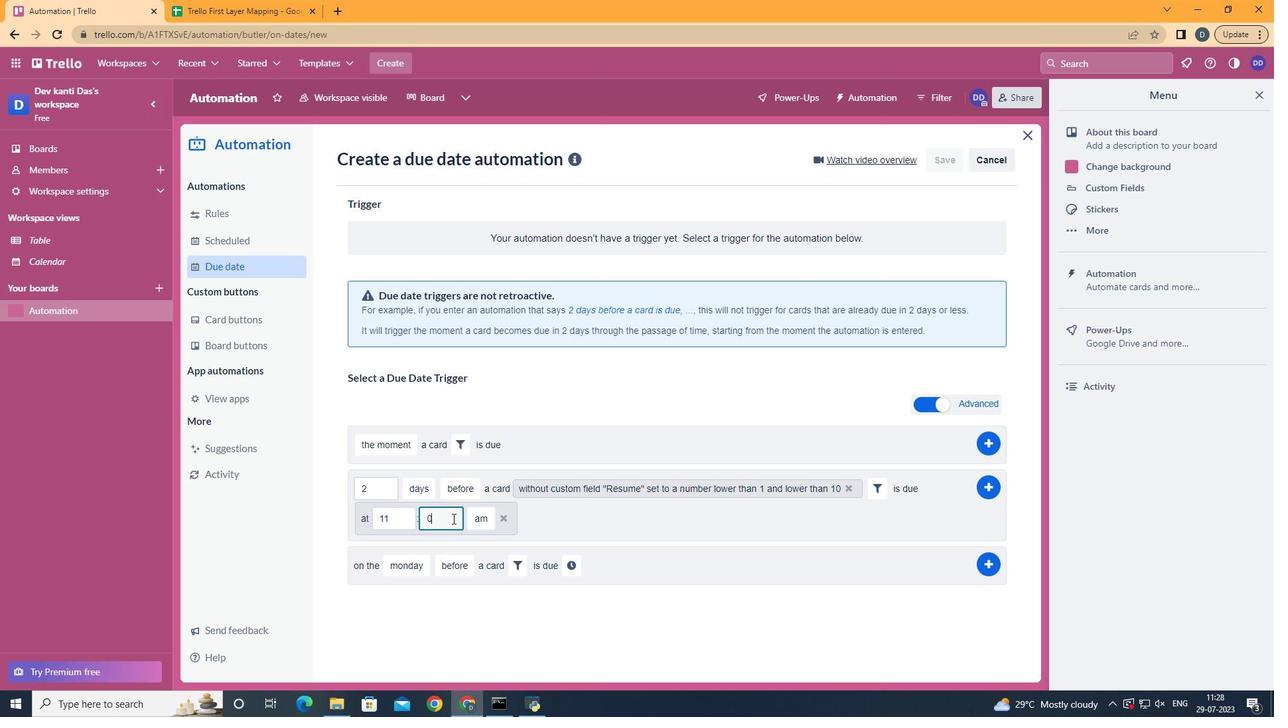 
Action: Mouse moved to (482, 540)
Screenshot: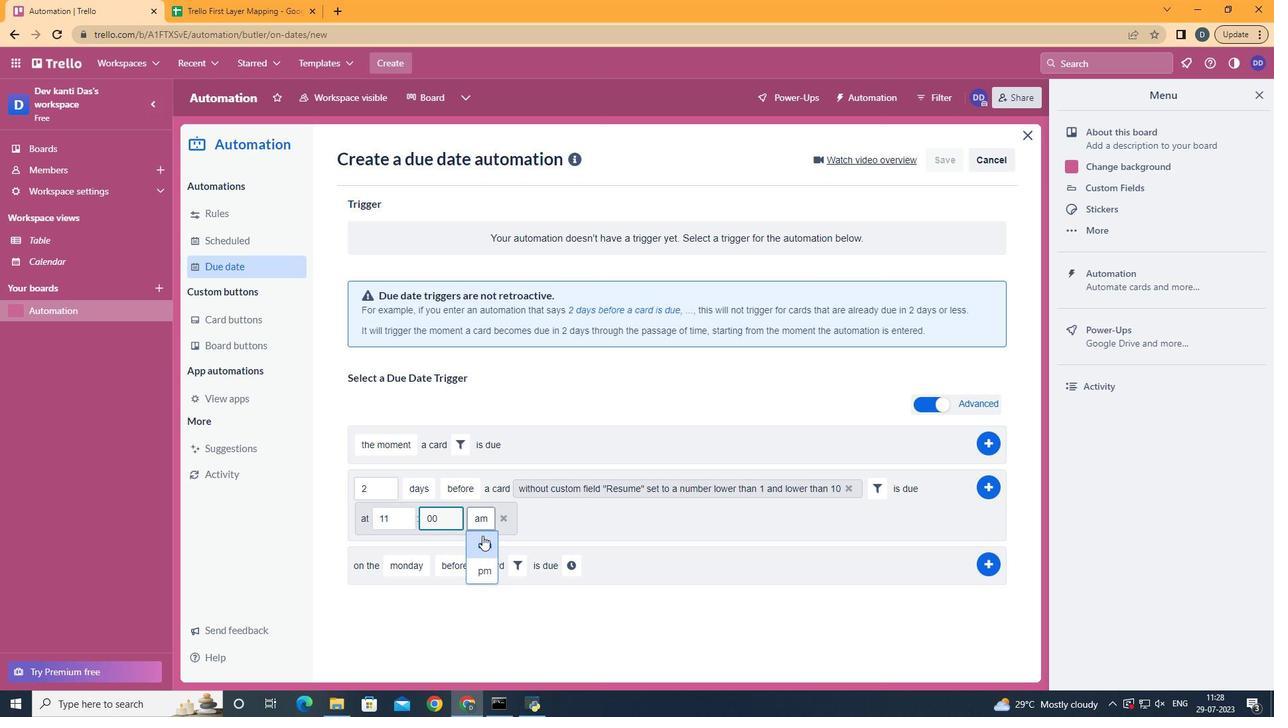 
Action: Mouse pressed left at (482, 540)
Screenshot: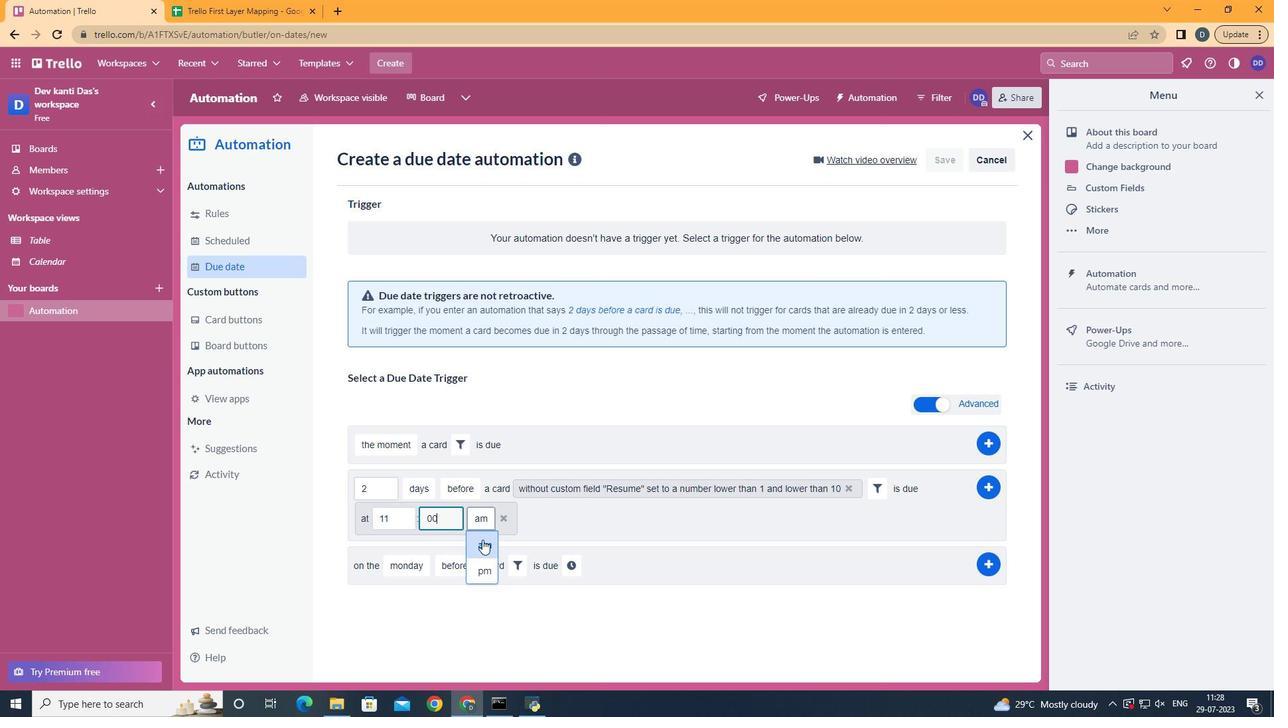 
